 Task: Create Board Project Collaboration to Workspace Enterprise Architecture. Create Board Social Media Advertising Analytics to Workspace Enterprise Architecture. Create Board Content Marketing Blog Strategy and Execution to Workspace Enterprise Architecture
Action: Mouse moved to (388, 87)
Screenshot: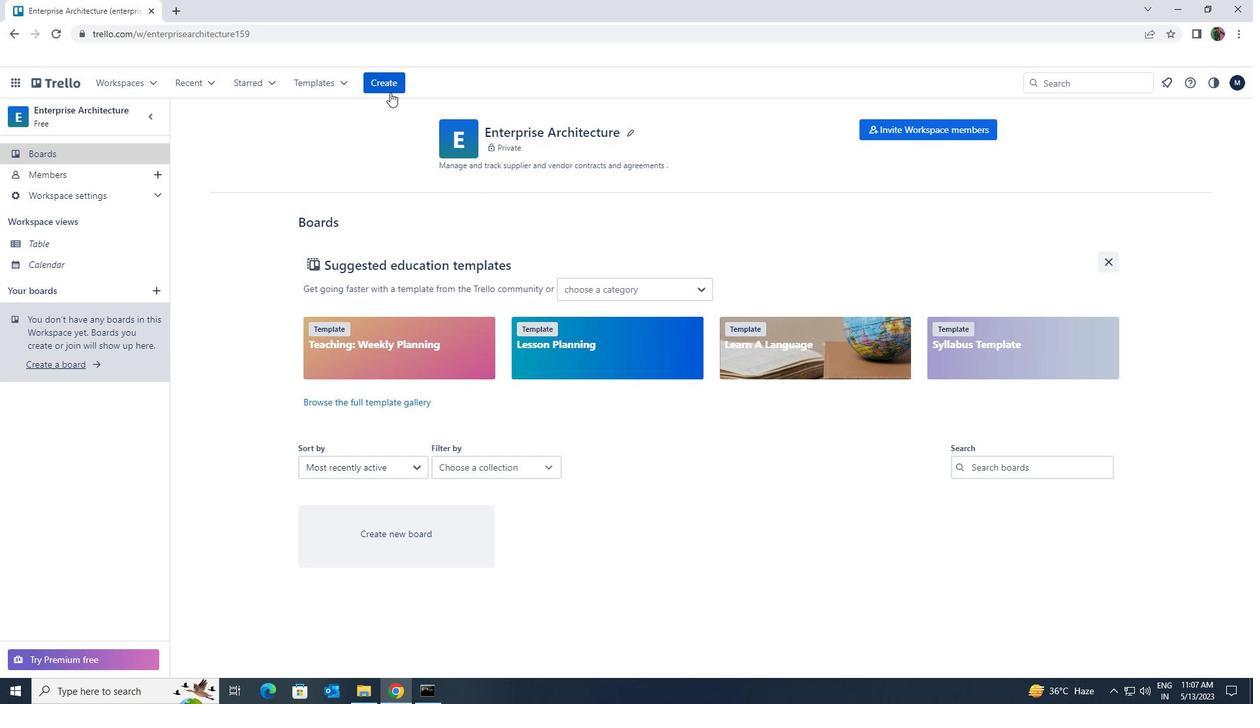 
Action: Mouse pressed left at (388, 87)
Screenshot: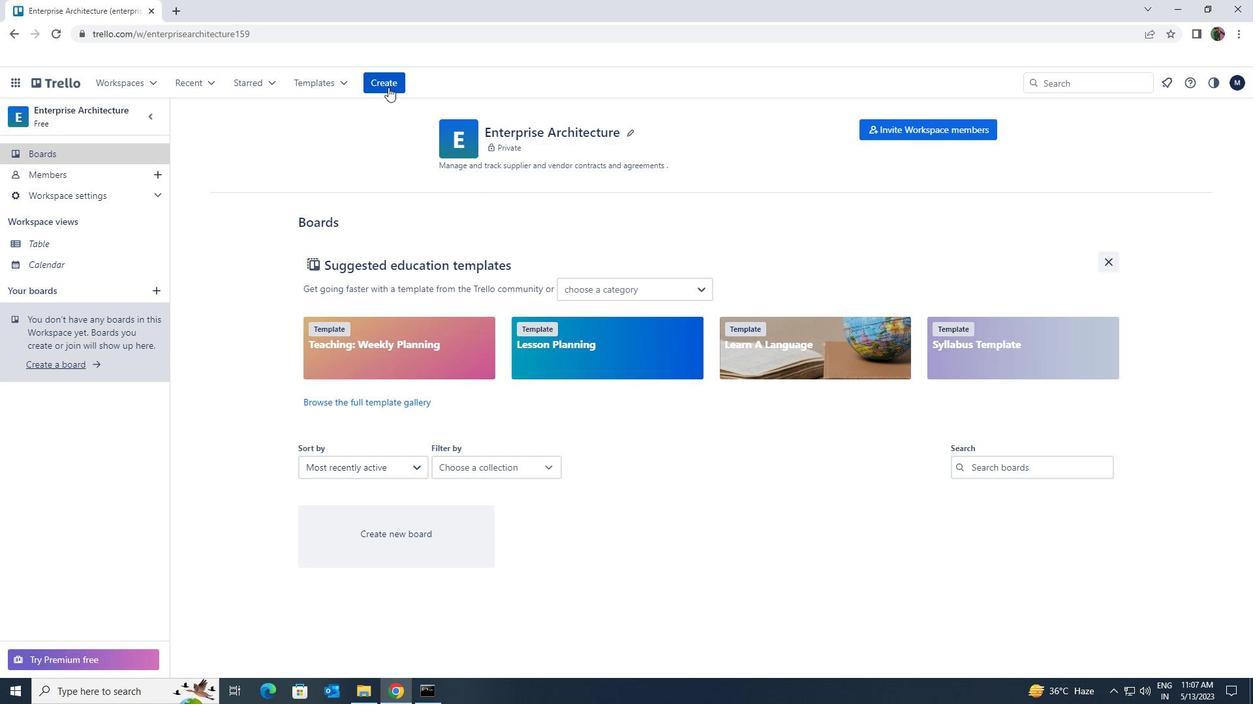 
Action: Mouse moved to (394, 120)
Screenshot: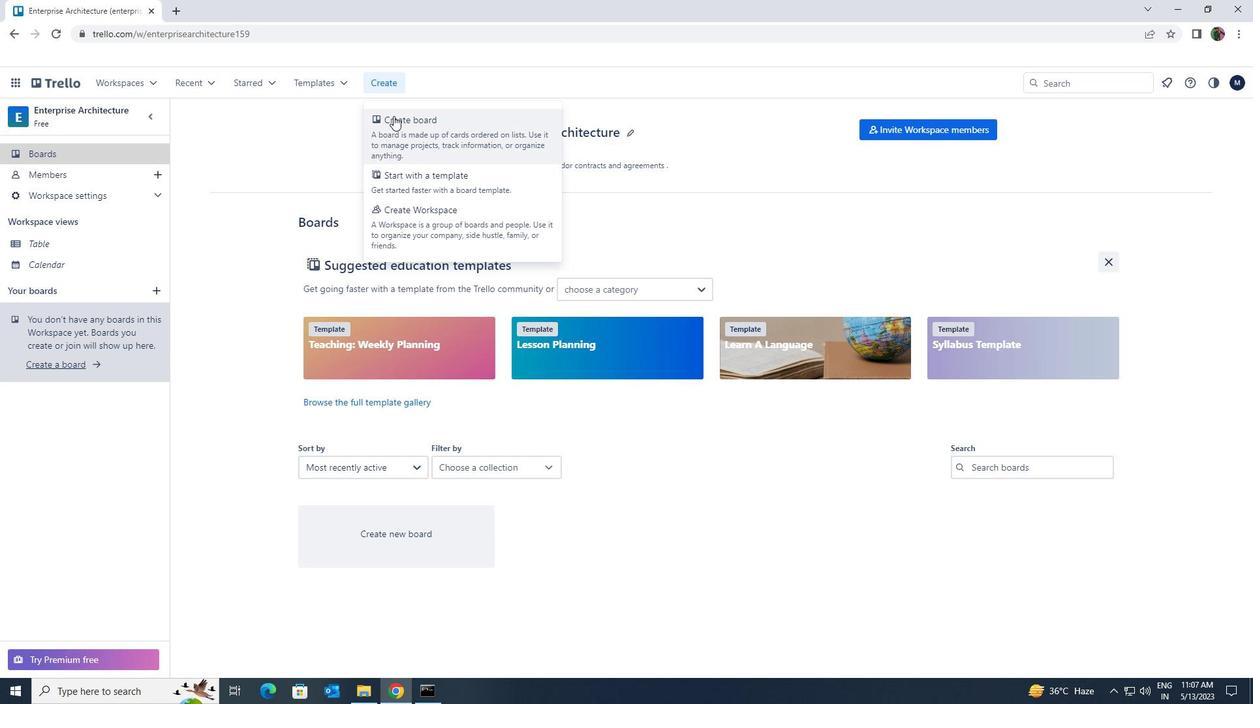 
Action: Mouse pressed left at (394, 120)
Screenshot: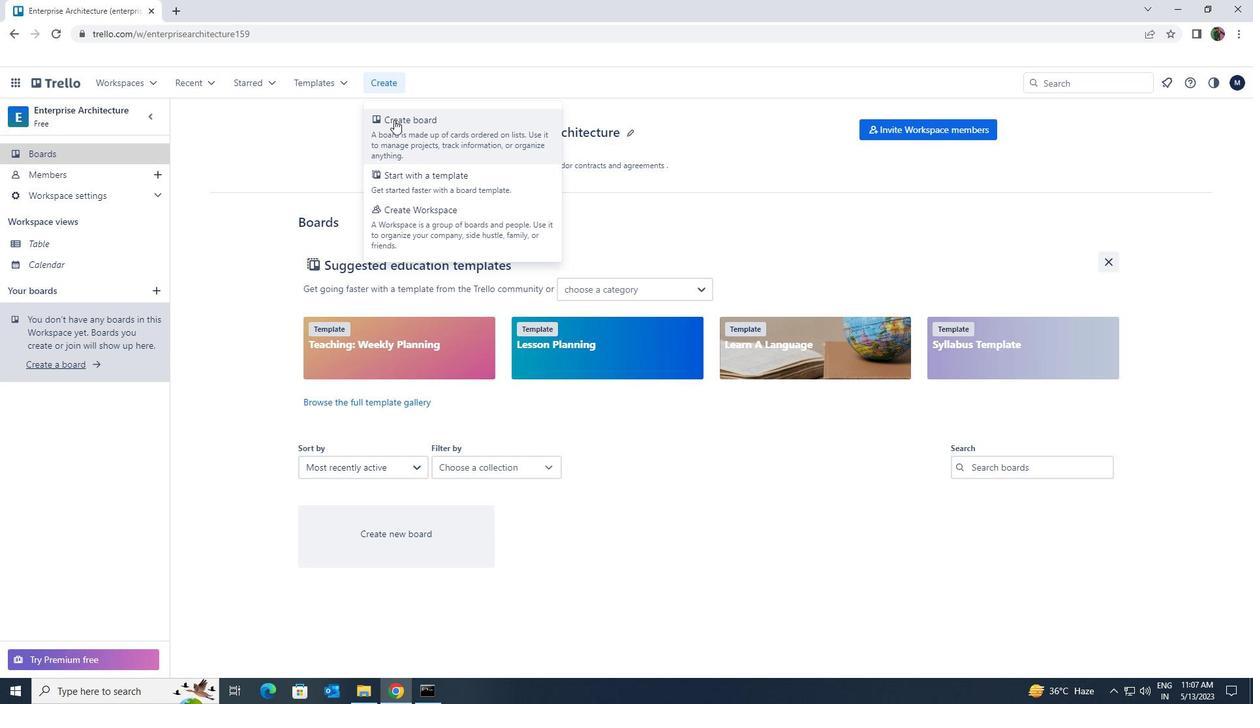 
Action: Key pressed <Key.shift>PROJECT<Key.space><Key.shift>COLLABORATION
Screenshot: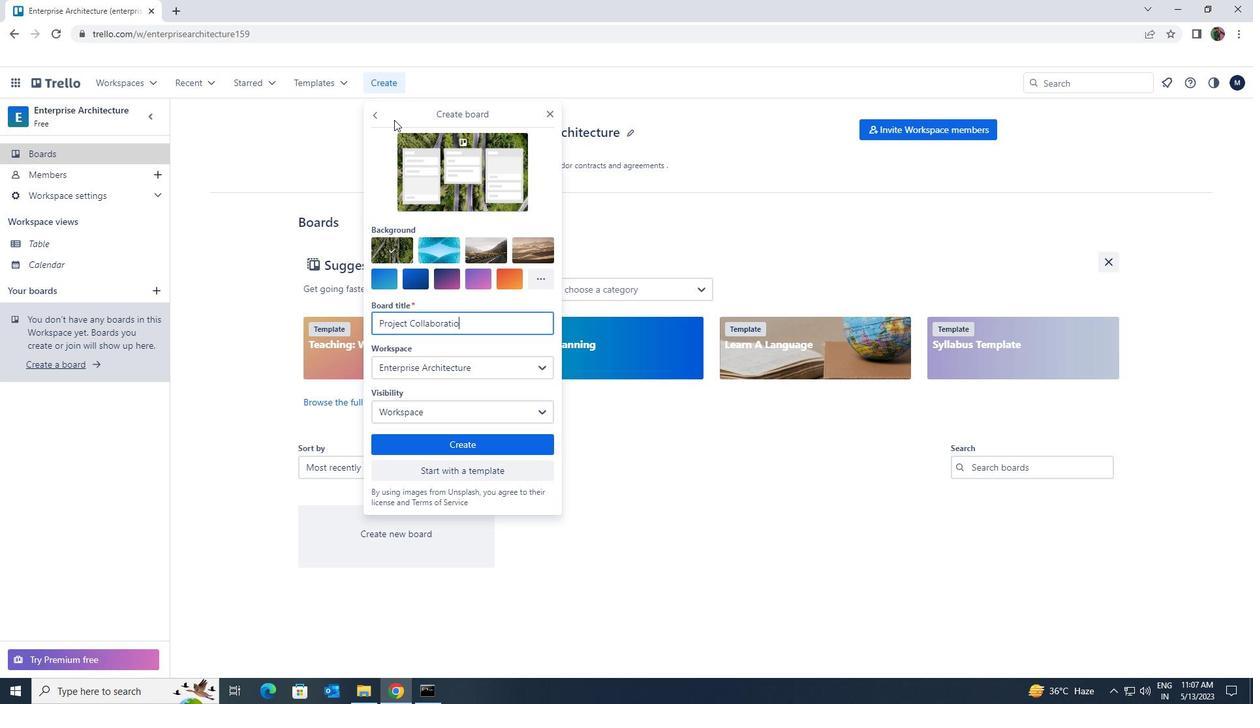
Action: Mouse moved to (434, 435)
Screenshot: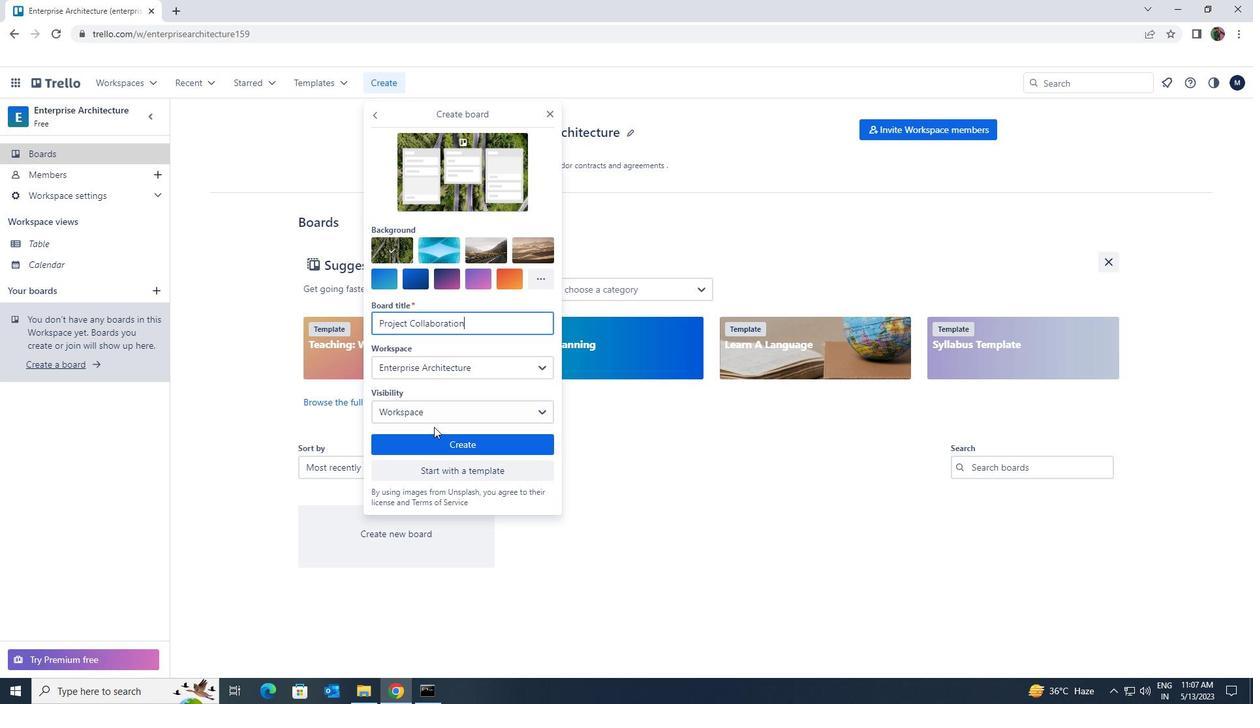 
Action: Mouse pressed left at (434, 435)
Screenshot: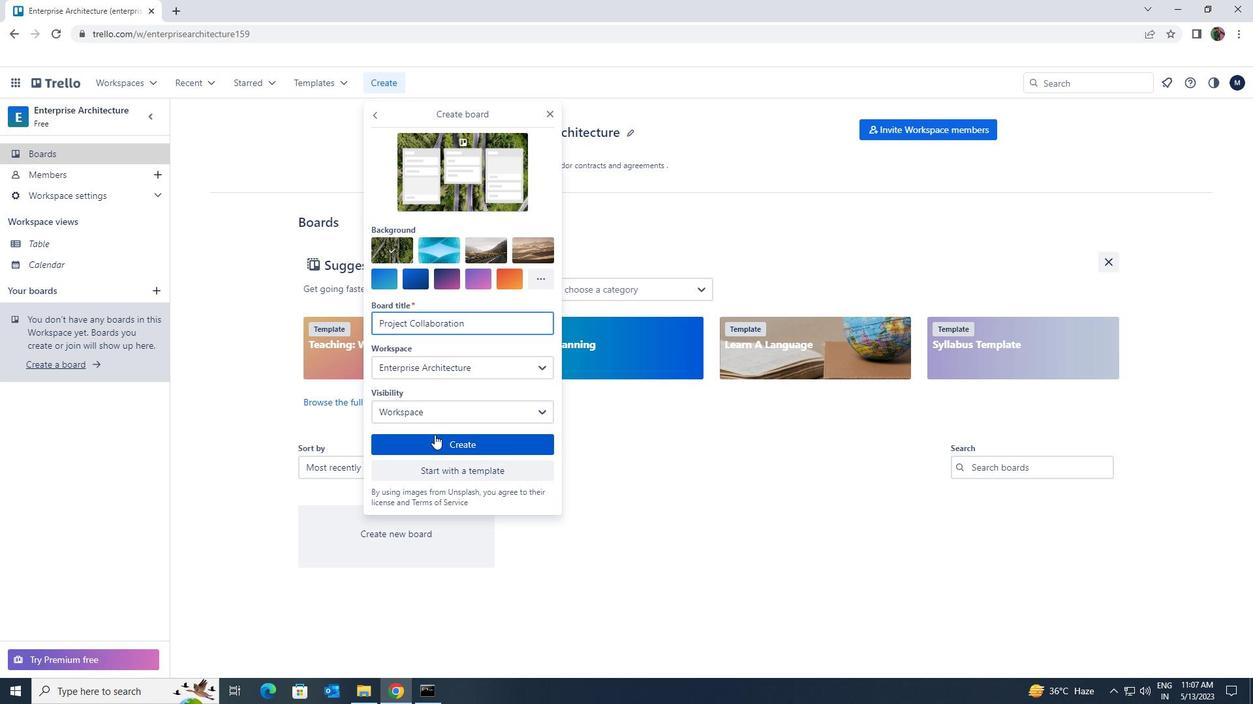 
Action: Mouse moved to (393, 86)
Screenshot: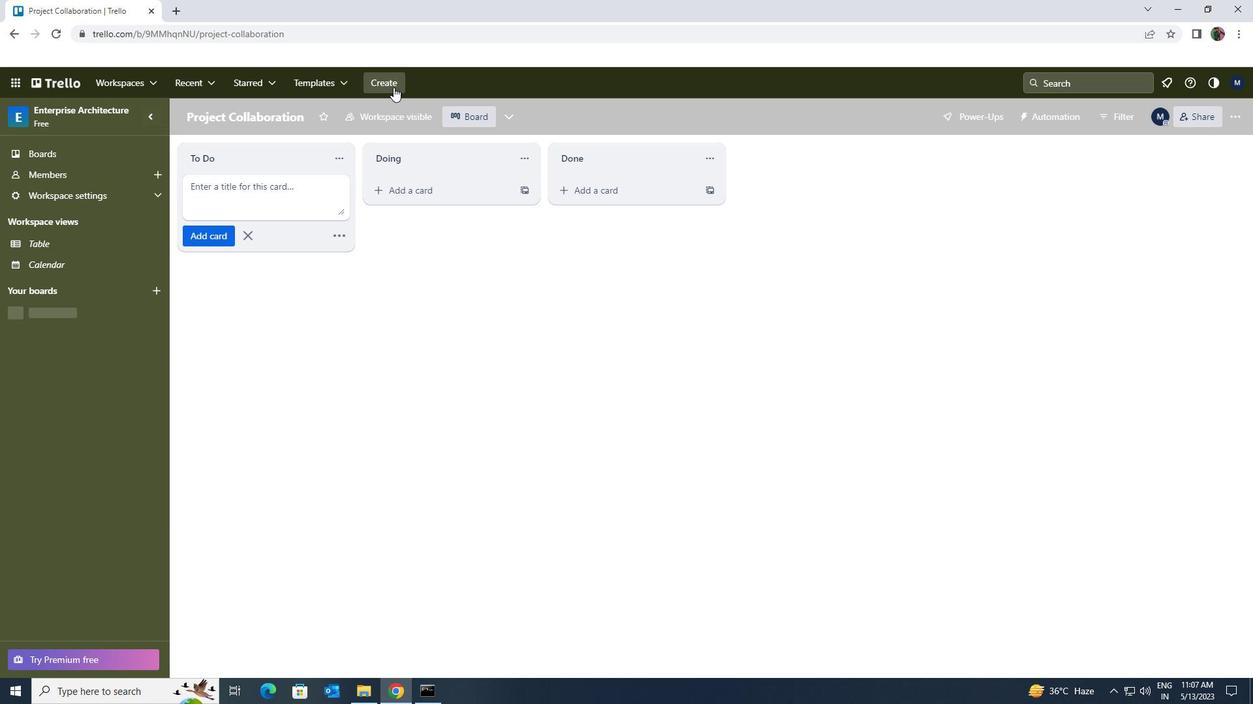 
Action: Mouse pressed left at (393, 86)
Screenshot: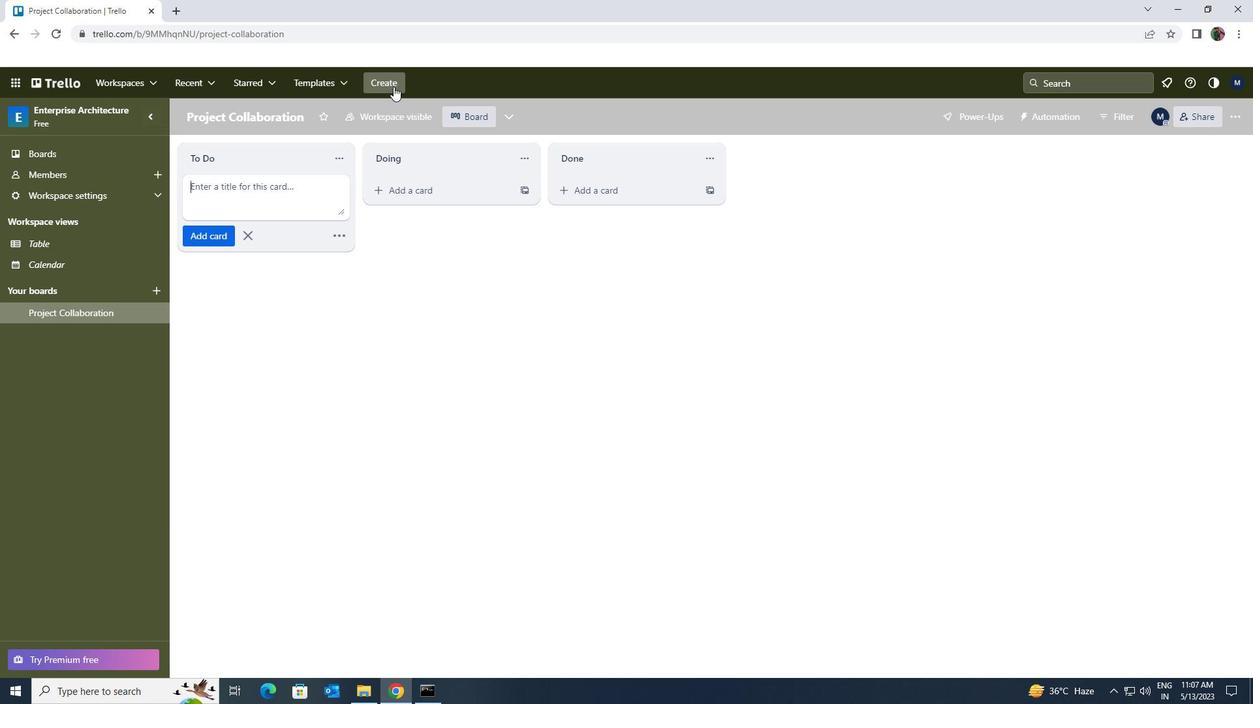 
Action: Mouse moved to (414, 141)
Screenshot: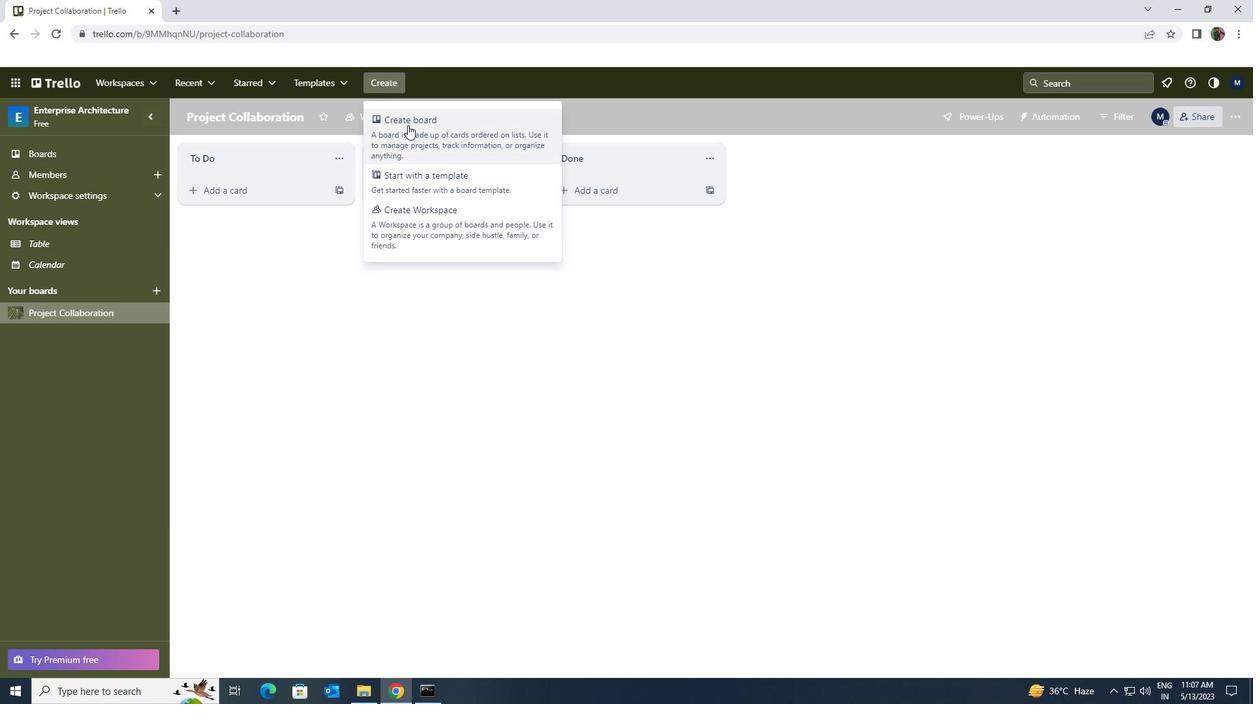 
Action: Mouse pressed left at (414, 141)
Screenshot: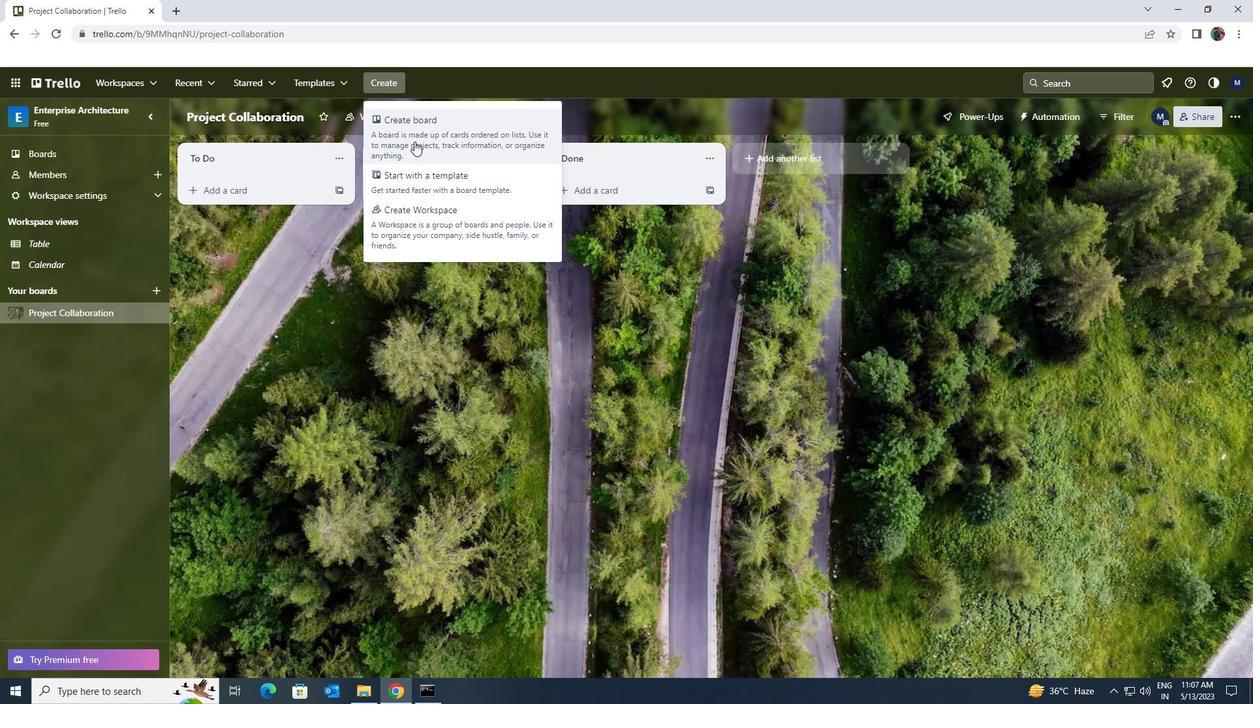 
Action: Key pressed <Key.shift><Key.shift><Key.shift>SOCIAL<Key.space><Key.shift>MEDIA<Key.space><Key.shift><Key.shift><Key.shift><Key.shift><Key.shift><Key.shift><Key.shift><Key.shift><Key.shift><Key.shift><Key.shift><Key.shift><Key.shift><Key.shift><Key.shift><Key.shift><Key.shift>ADVERTISING<Key.space><Key.shift>ANALYTICS
Screenshot: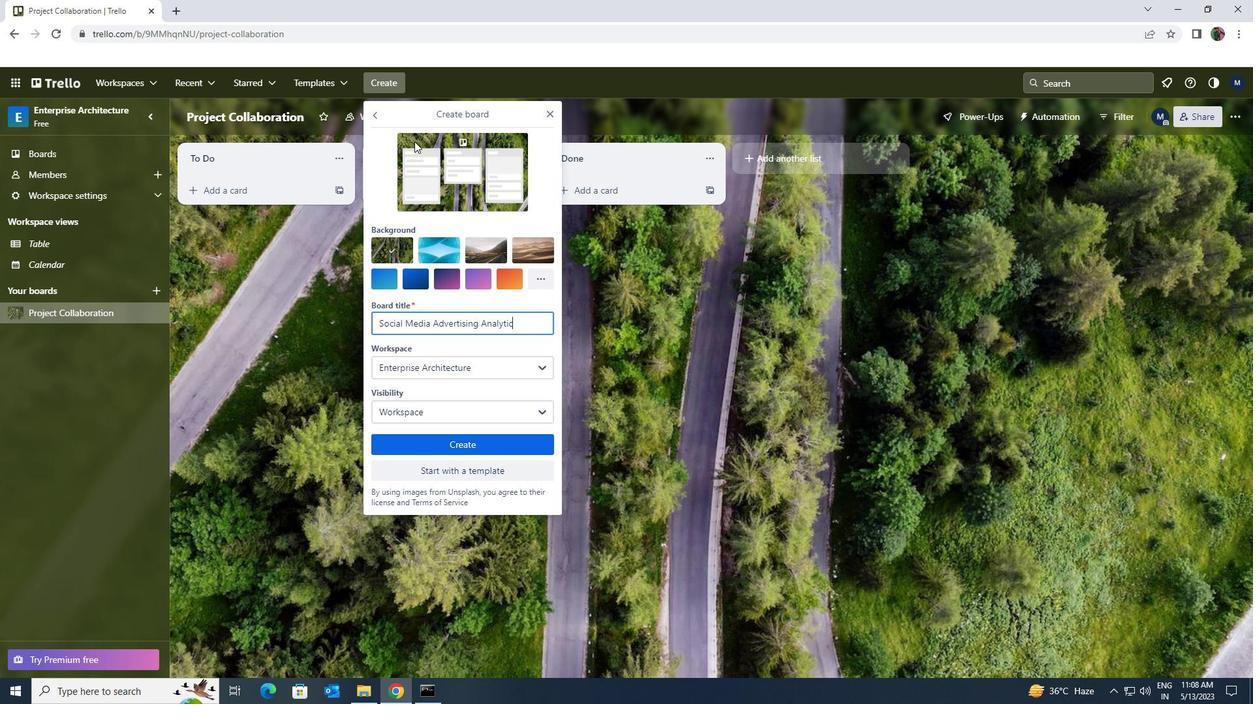 
Action: Mouse moved to (437, 447)
Screenshot: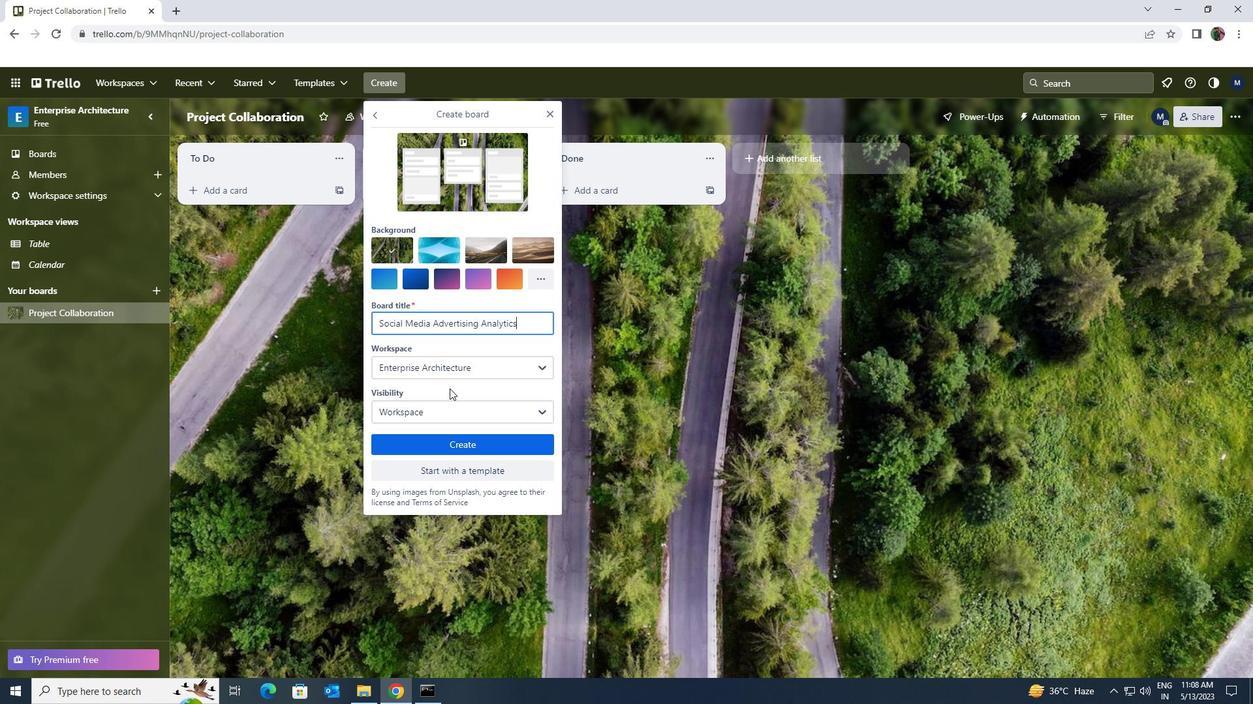 
Action: Mouse pressed left at (437, 447)
Screenshot: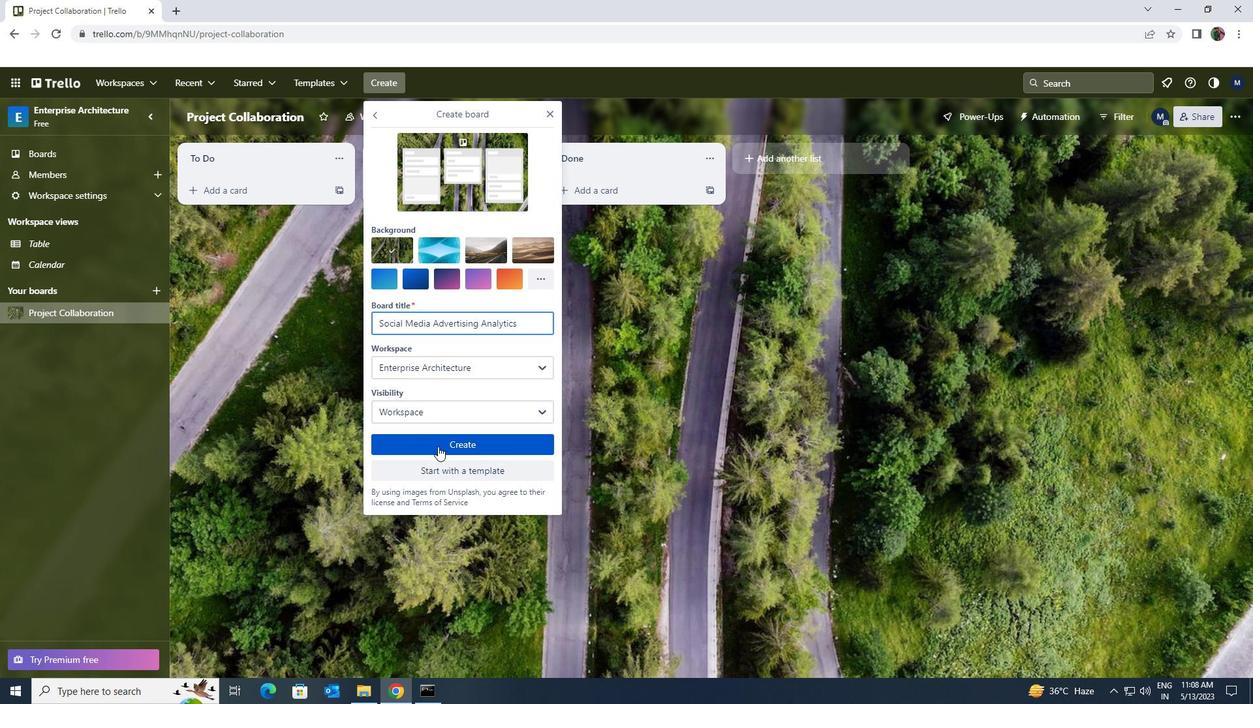 
Action: Mouse moved to (377, 84)
Screenshot: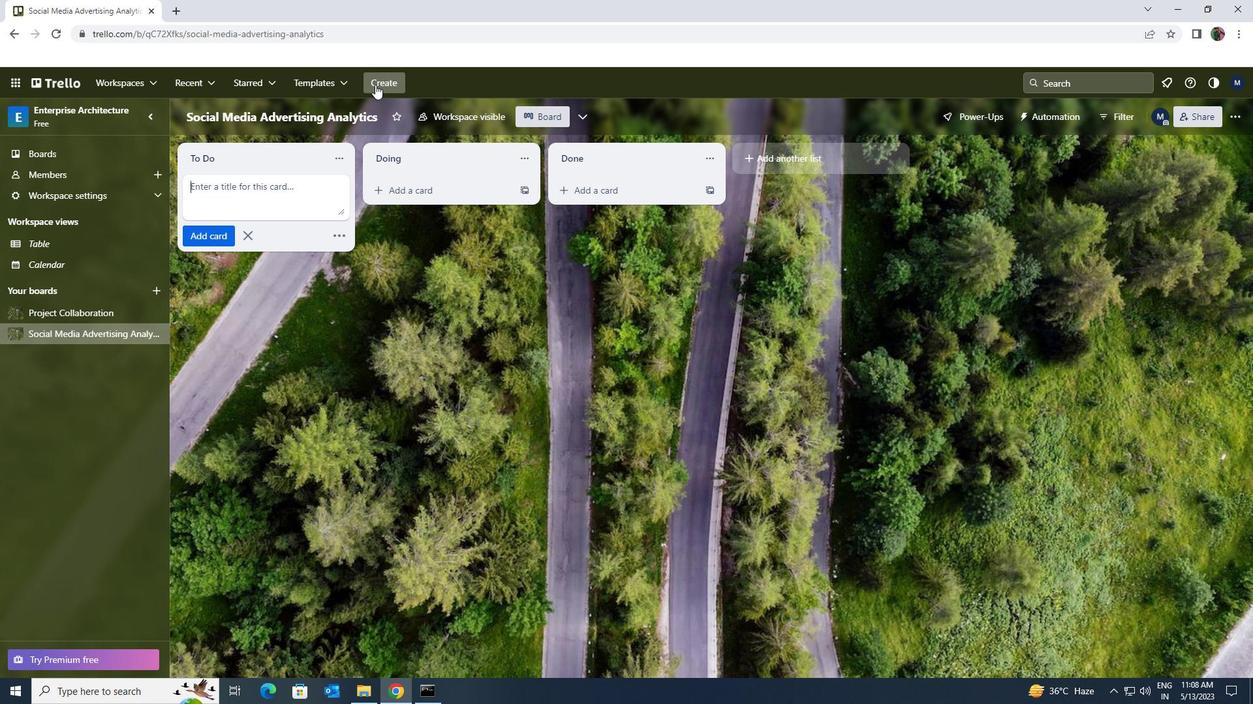 
Action: Mouse pressed left at (377, 84)
Screenshot: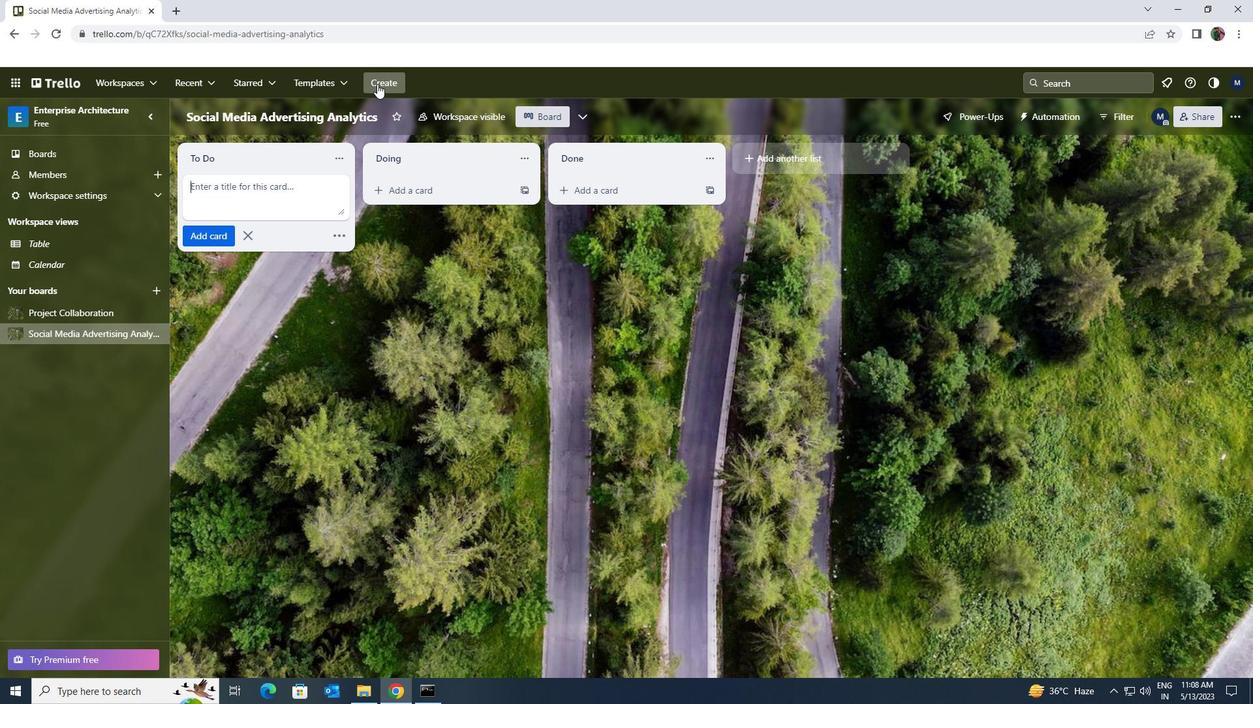 
Action: Mouse moved to (396, 127)
Screenshot: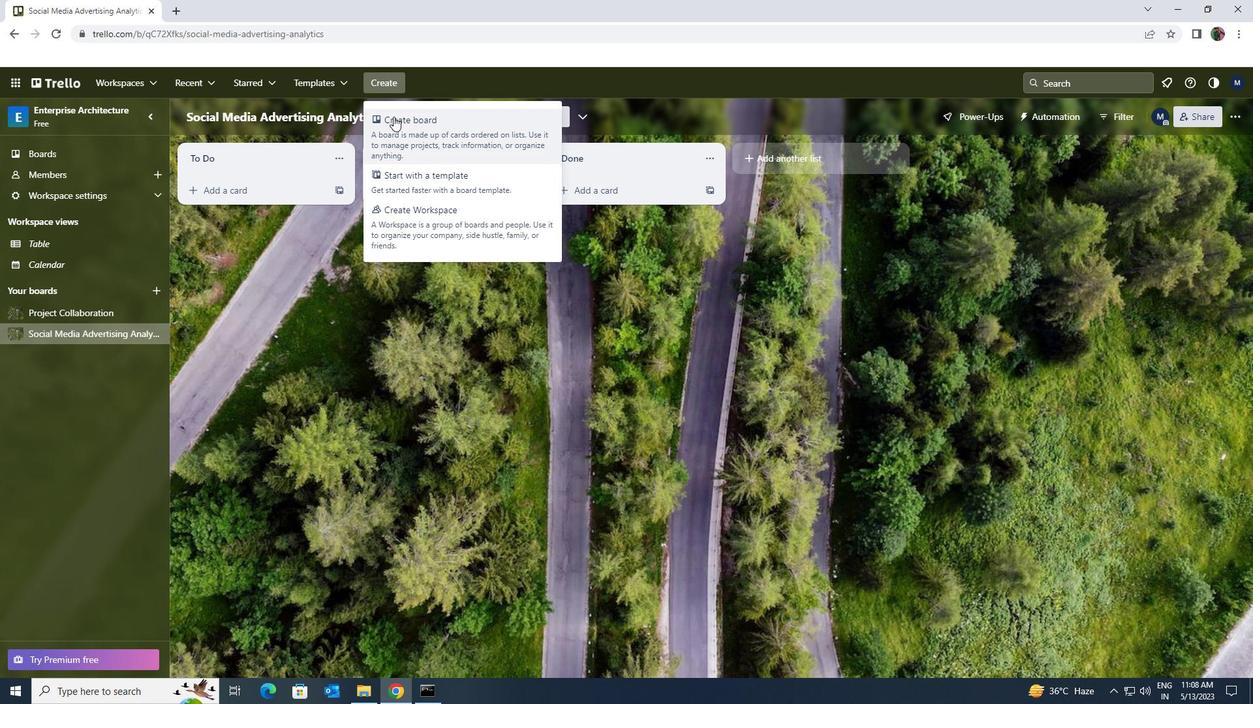 
Action: Mouse pressed left at (396, 127)
Screenshot: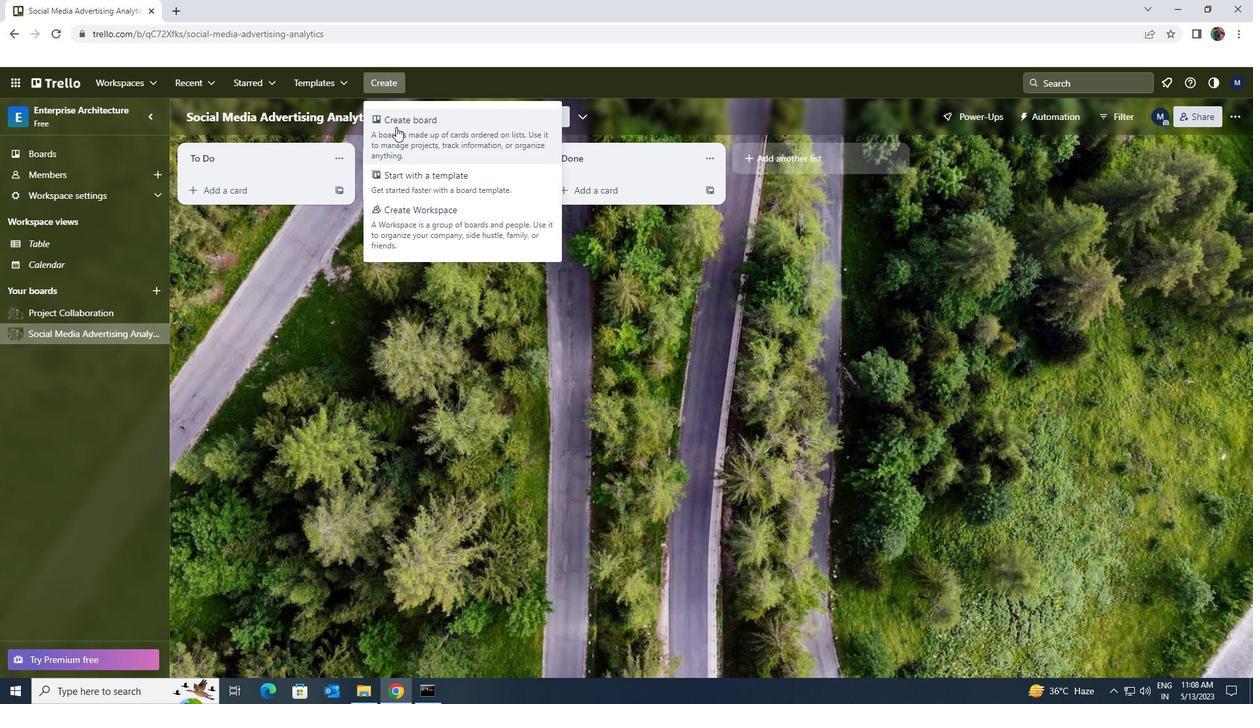 
Action: Key pressed <Key.shift>CONTENT<Key.space><Key.shift>MARKETING<Key.space><Key.shift>BLOG<Key.space><Key.shift>STRATEGY<Key.space>AND<Key.space><Key.shift>EC<Key.backspace>XECUTIN<Key.backspace><Key.backspace>ON
Screenshot: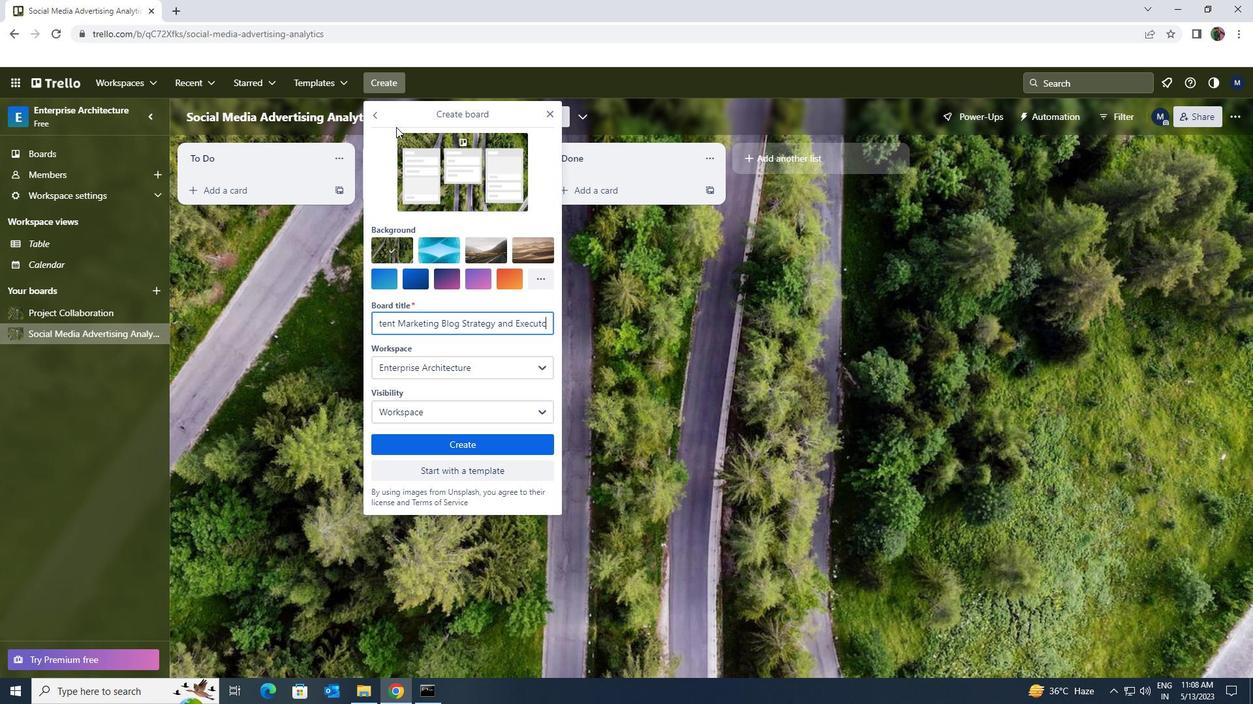 
Action: Mouse moved to (454, 442)
Screenshot: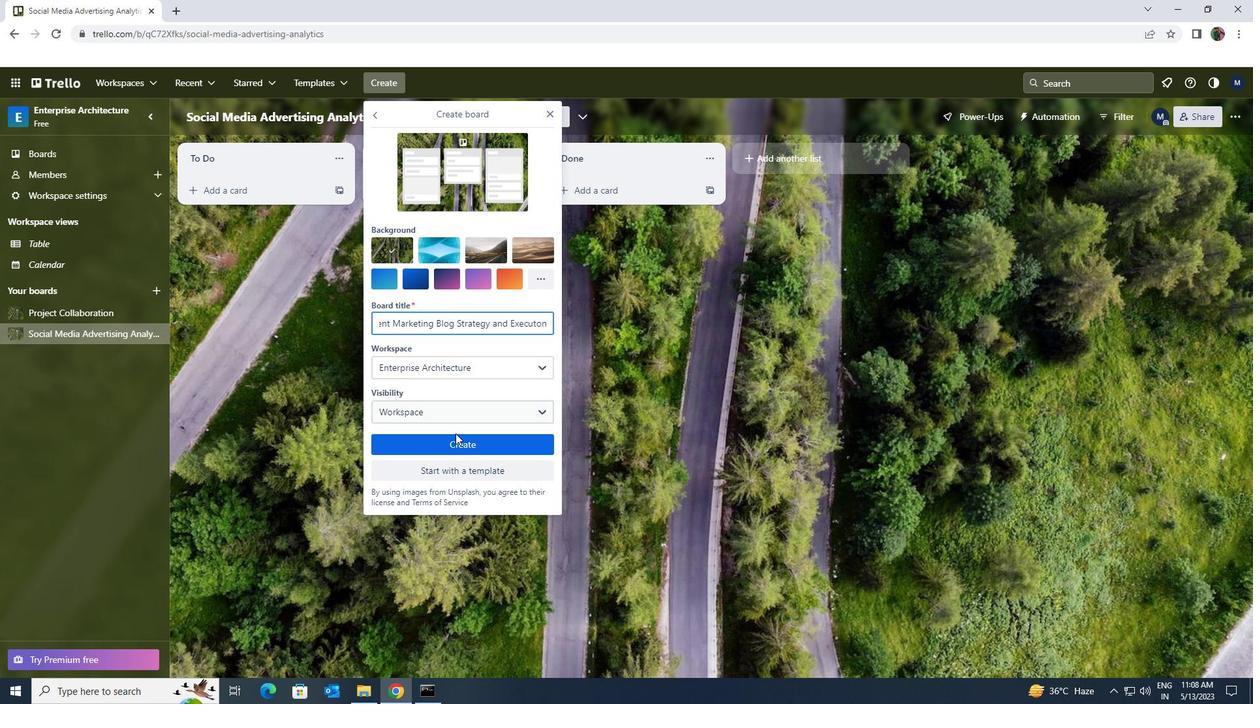 
Action: Mouse pressed left at (454, 442)
Screenshot: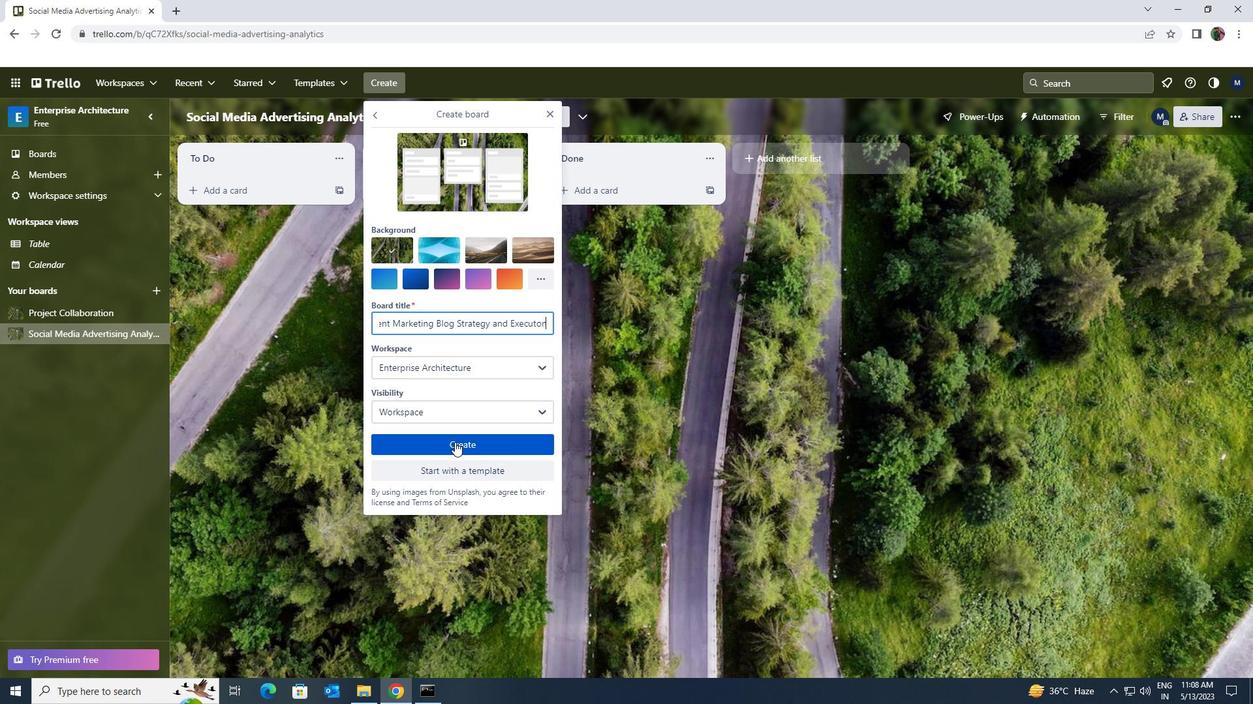
Action: Key pressed <Key.backspace>
Screenshot: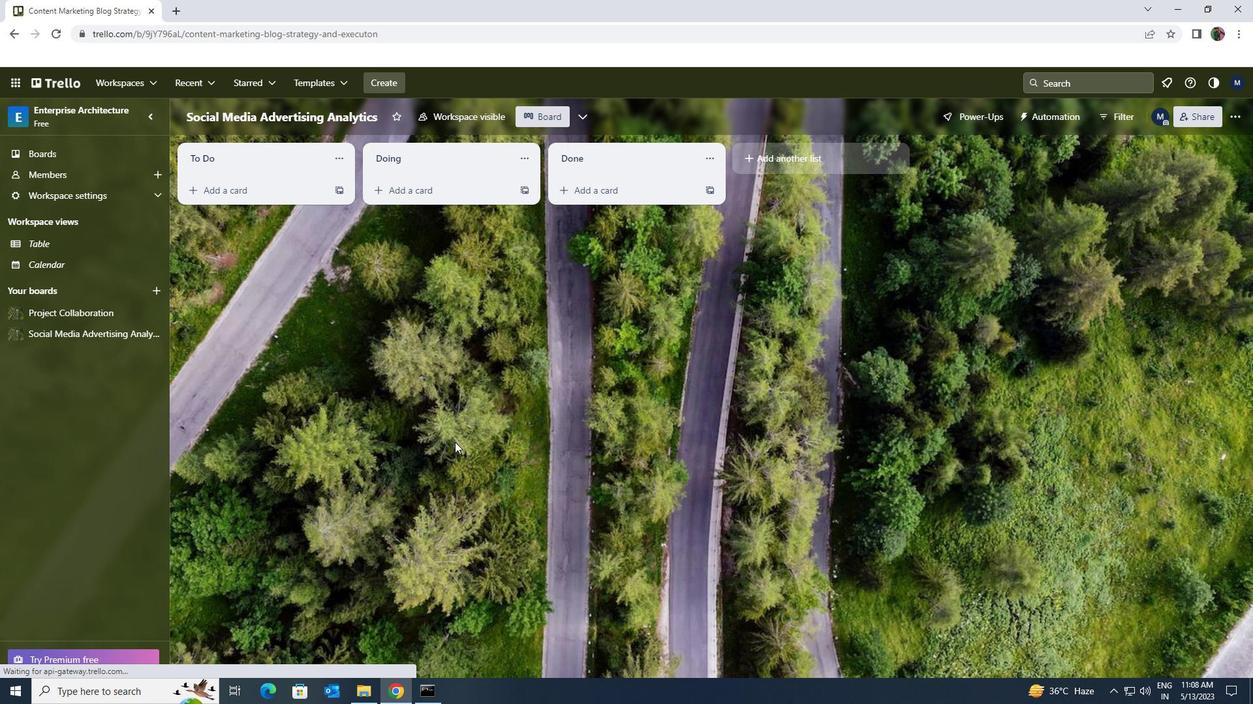 
Action: Mouse moved to (371, 688)
Screenshot: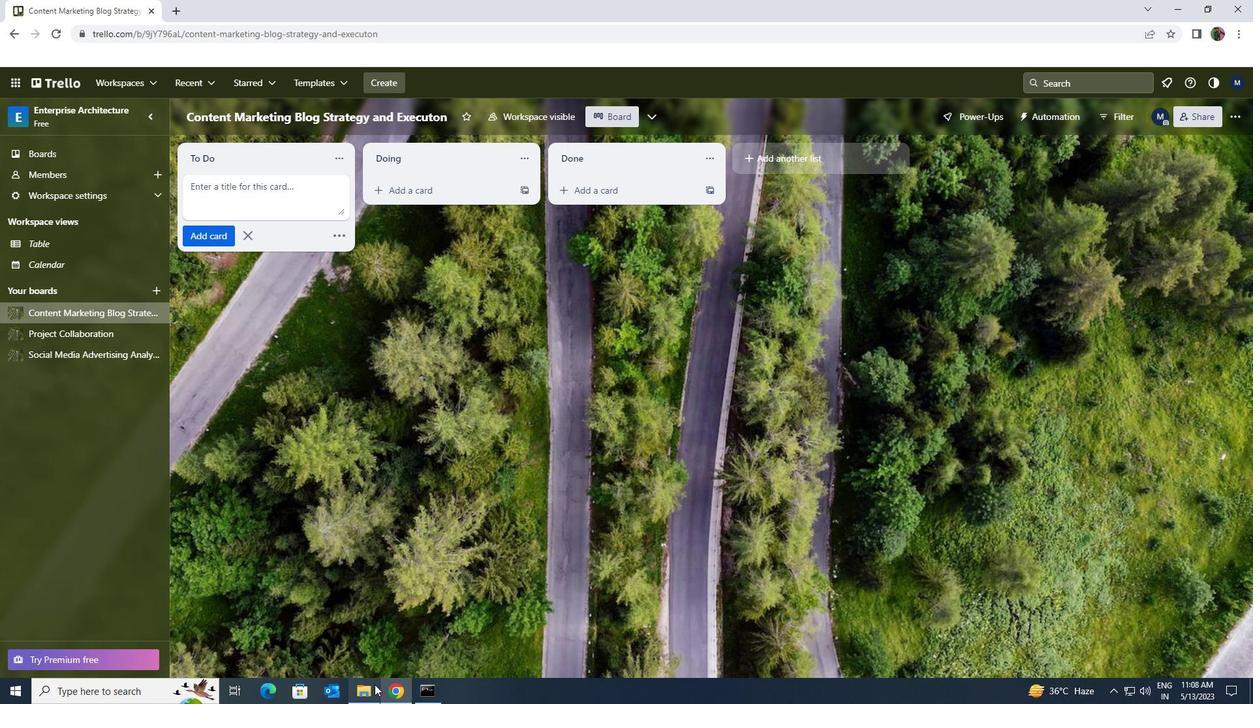 
Action: Mouse pressed left at (371, 688)
Screenshot: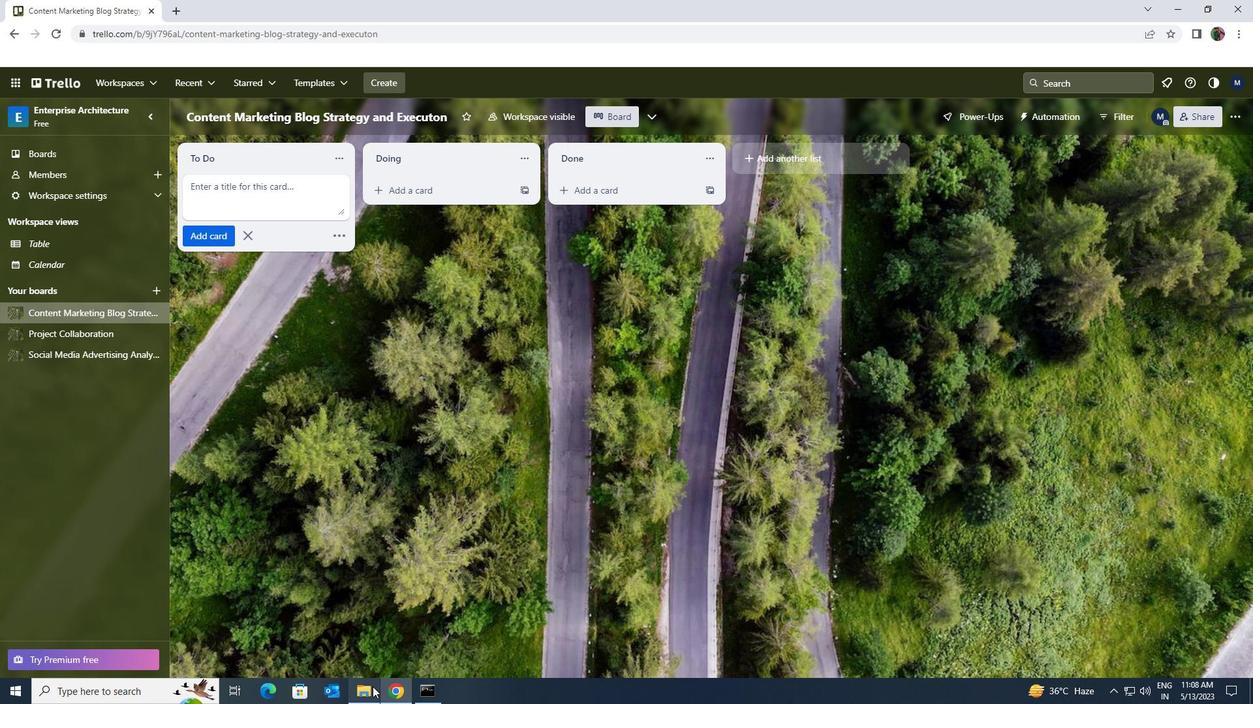 
Action: Mouse moved to (374, 642)
Screenshot: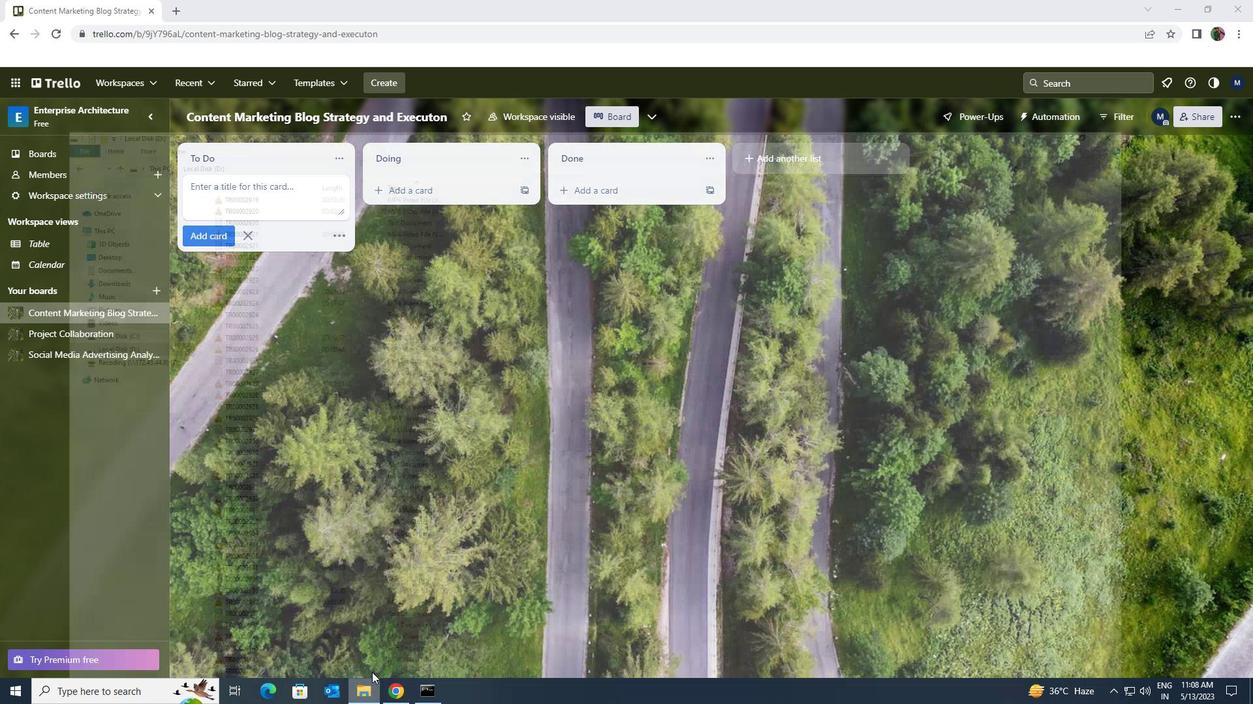 
Action: Mouse scrolled (374, 642) with delta (0, 0)
Screenshot: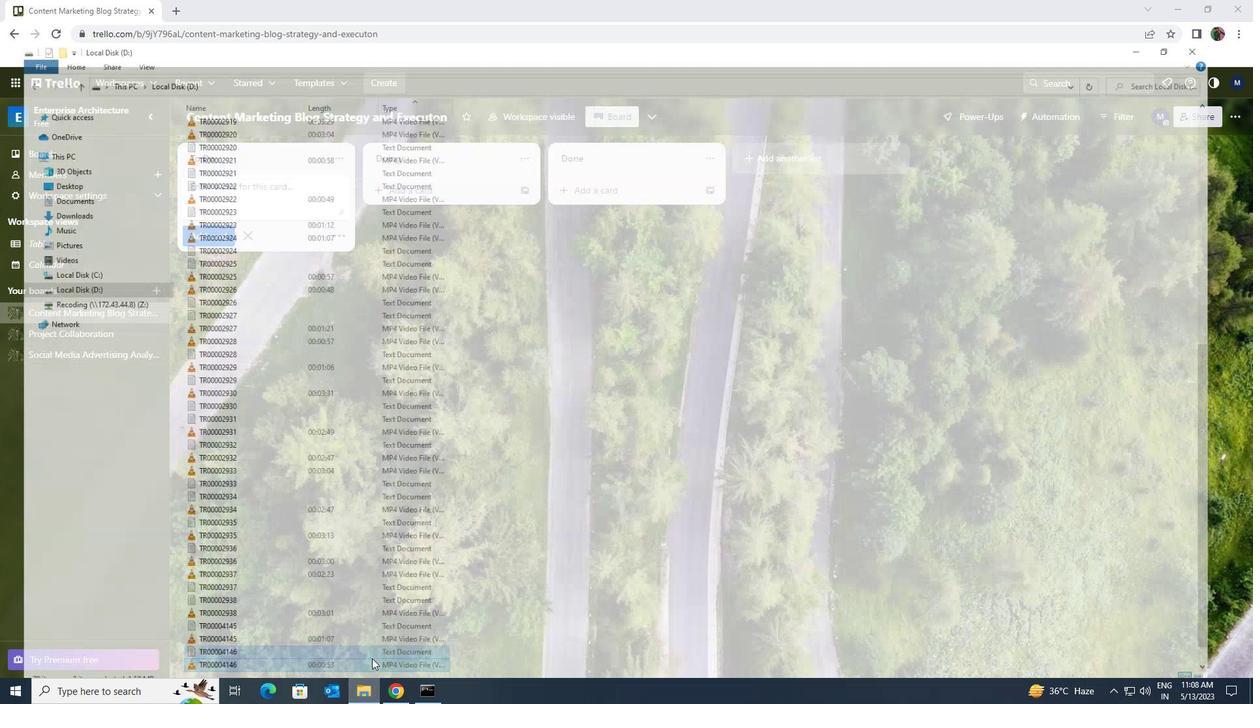 
Action: Mouse scrolled (374, 642) with delta (0, 0)
Screenshot: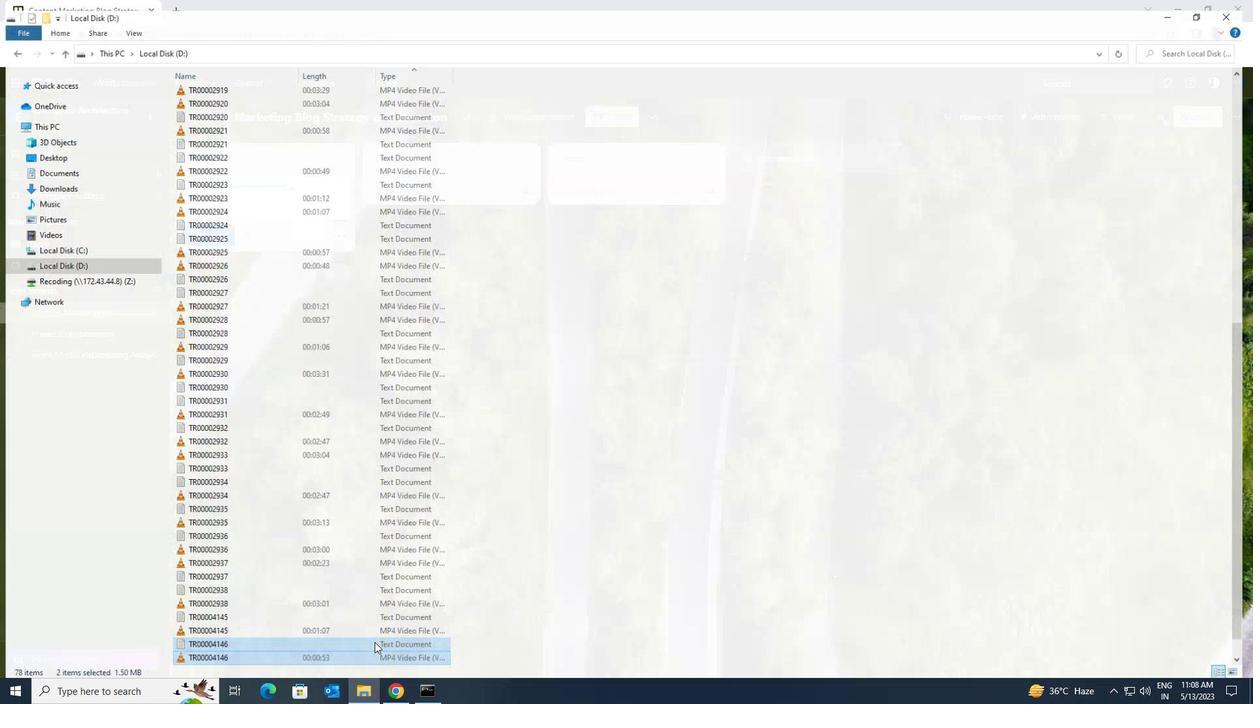 
Action: Mouse scrolled (374, 642) with delta (0, 0)
Screenshot: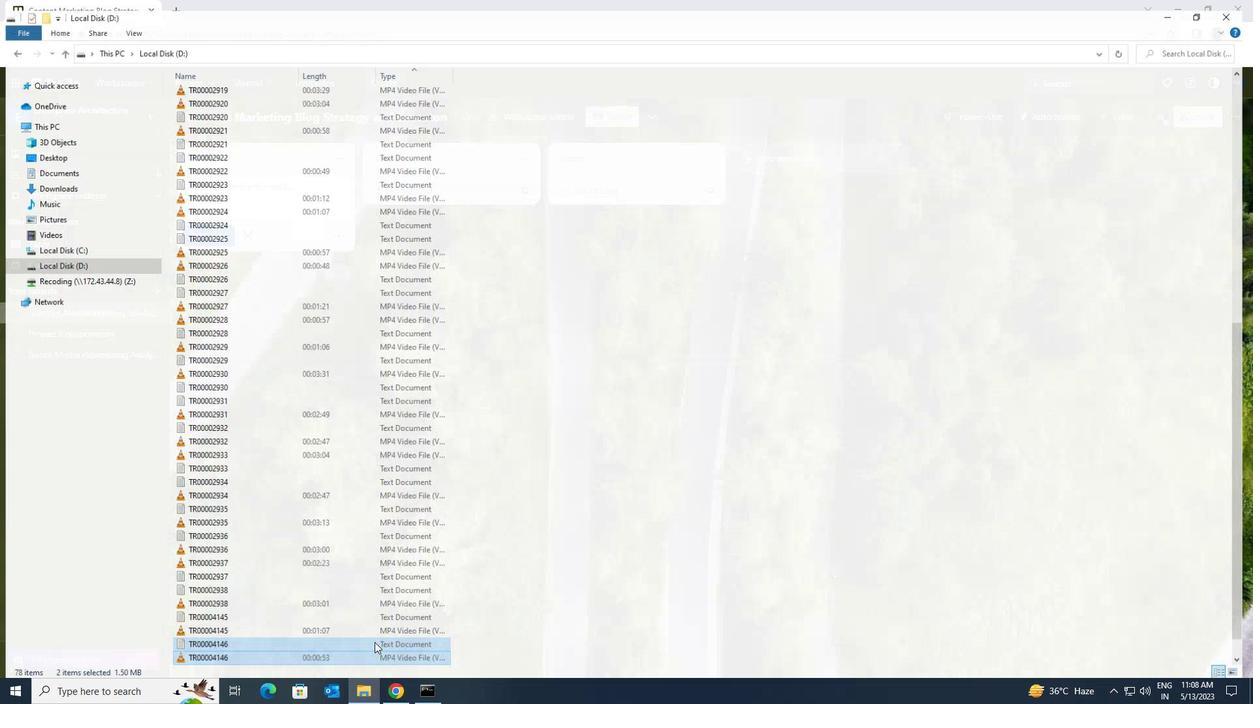 
Action: Mouse scrolled (374, 642) with delta (0, 0)
Screenshot: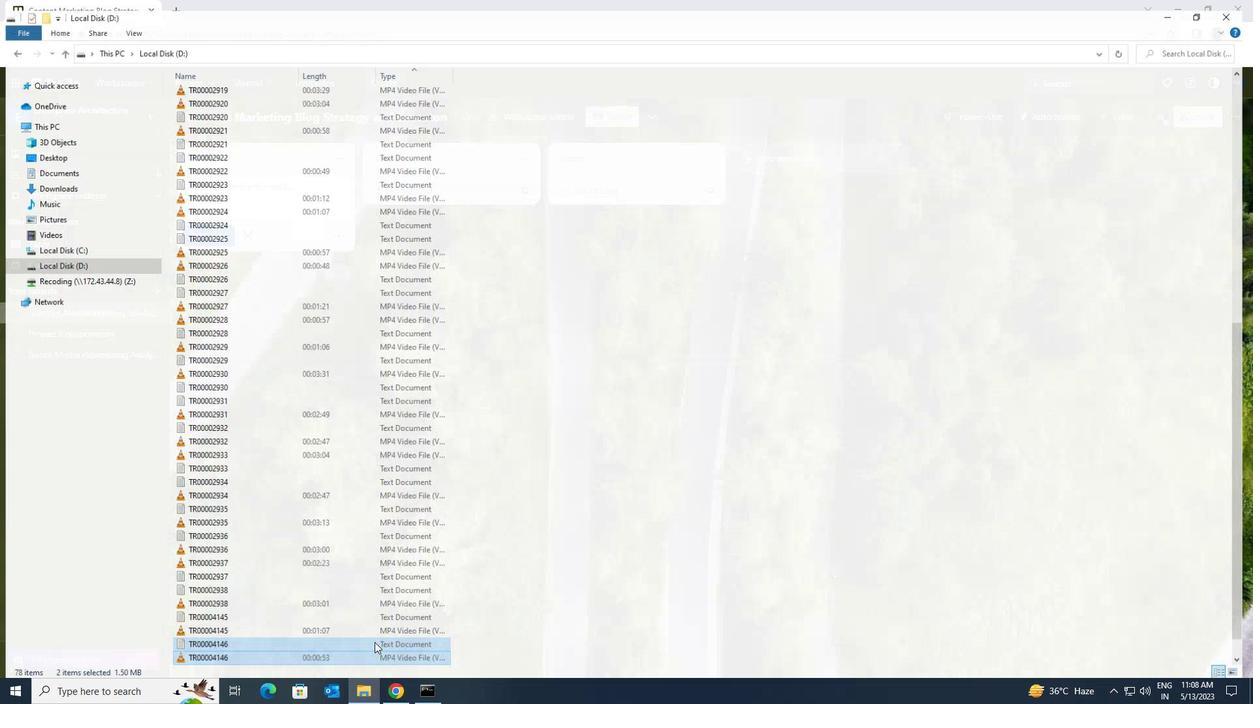 
Action: Mouse scrolled (374, 642) with delta (0, 0)
Screenshot: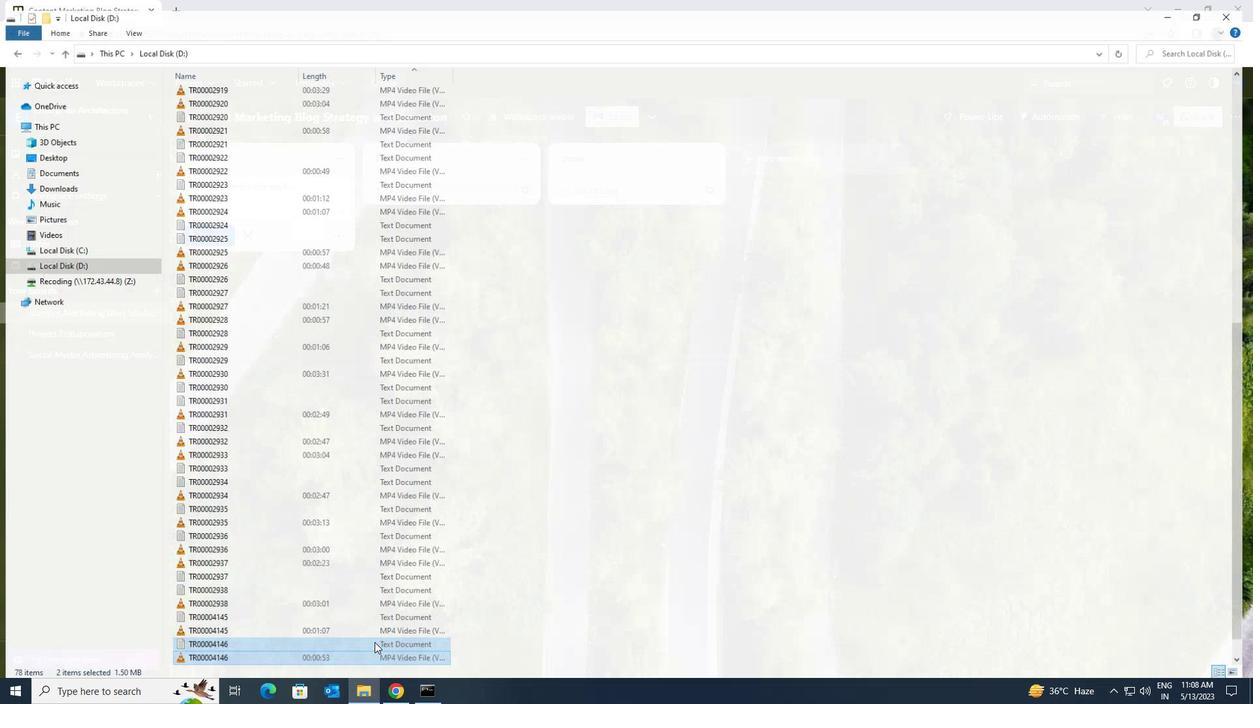 
Action: Mouse scrolled (374, 642) with delta (0, 0)
Screenshot: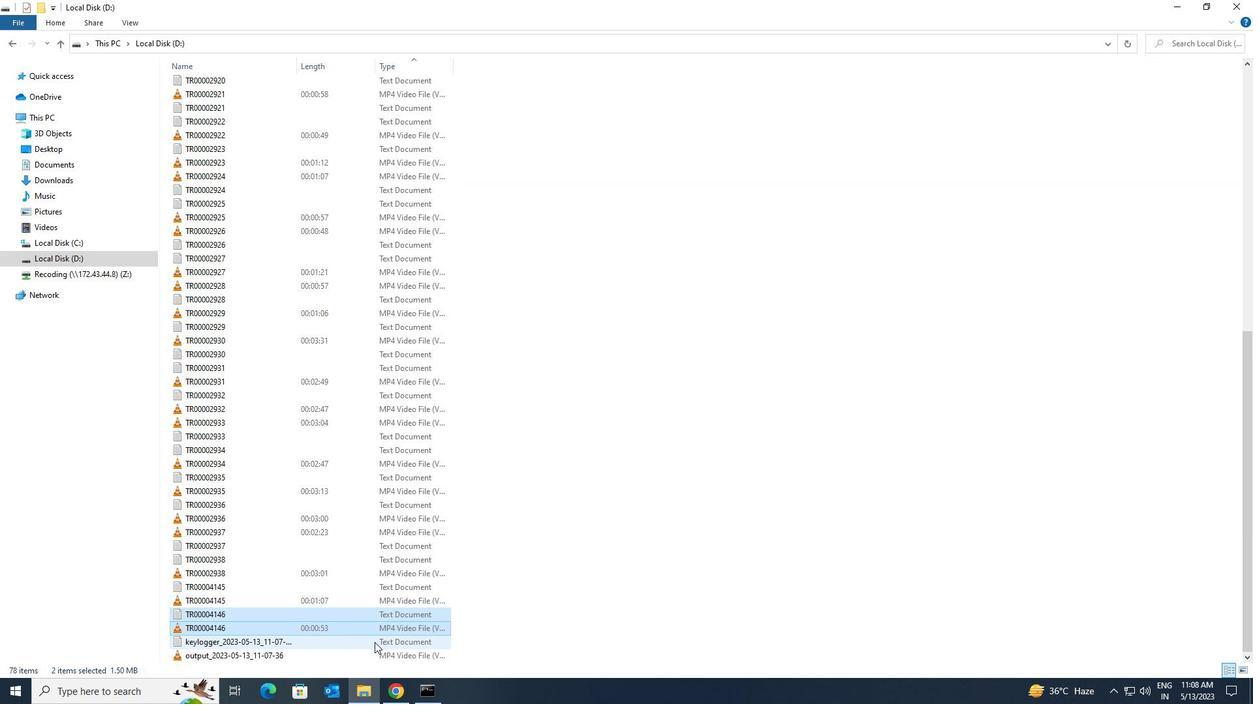 
Action: Mouse scrolled (374, 642) with delta (0, 0)
Screenshot: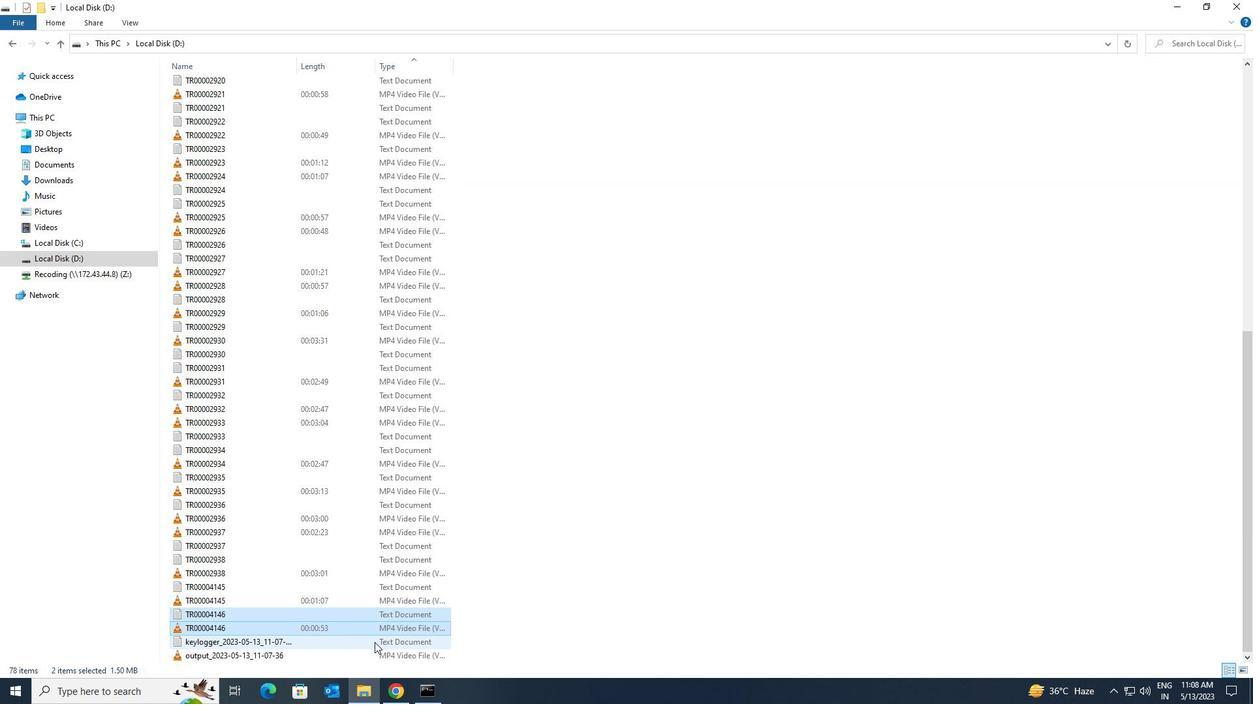 
Action: Mouse scrolled (374, 642) with delta (0, 0)
Screenshot: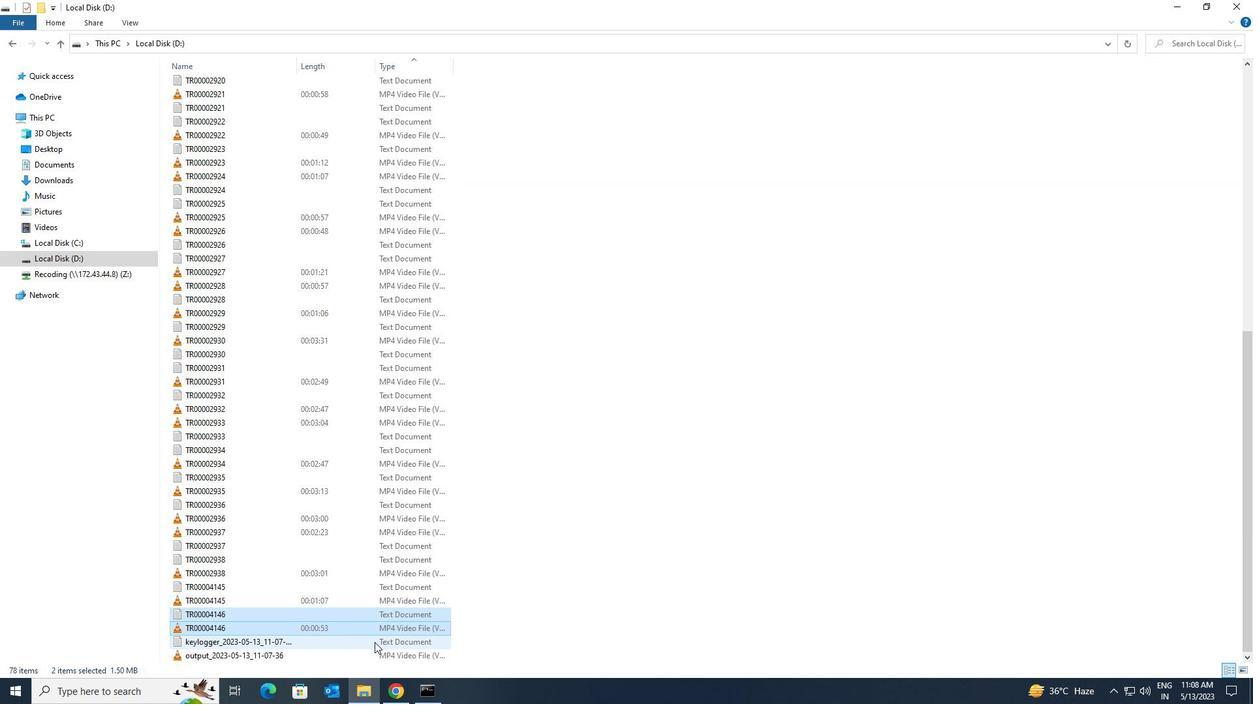 
Action: Mouse scrolled (374, 642) with delta (0, 0)
Screenshot: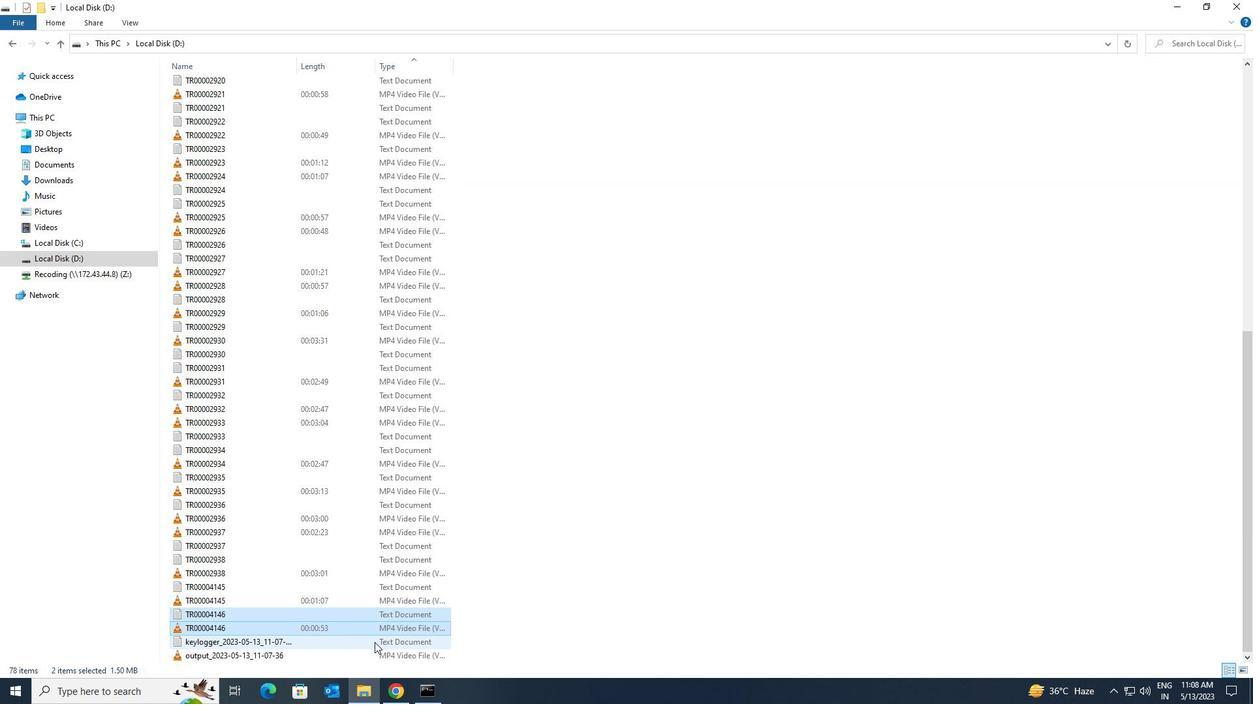 
Action: Mouse moved to (165, 646)
Screenshot: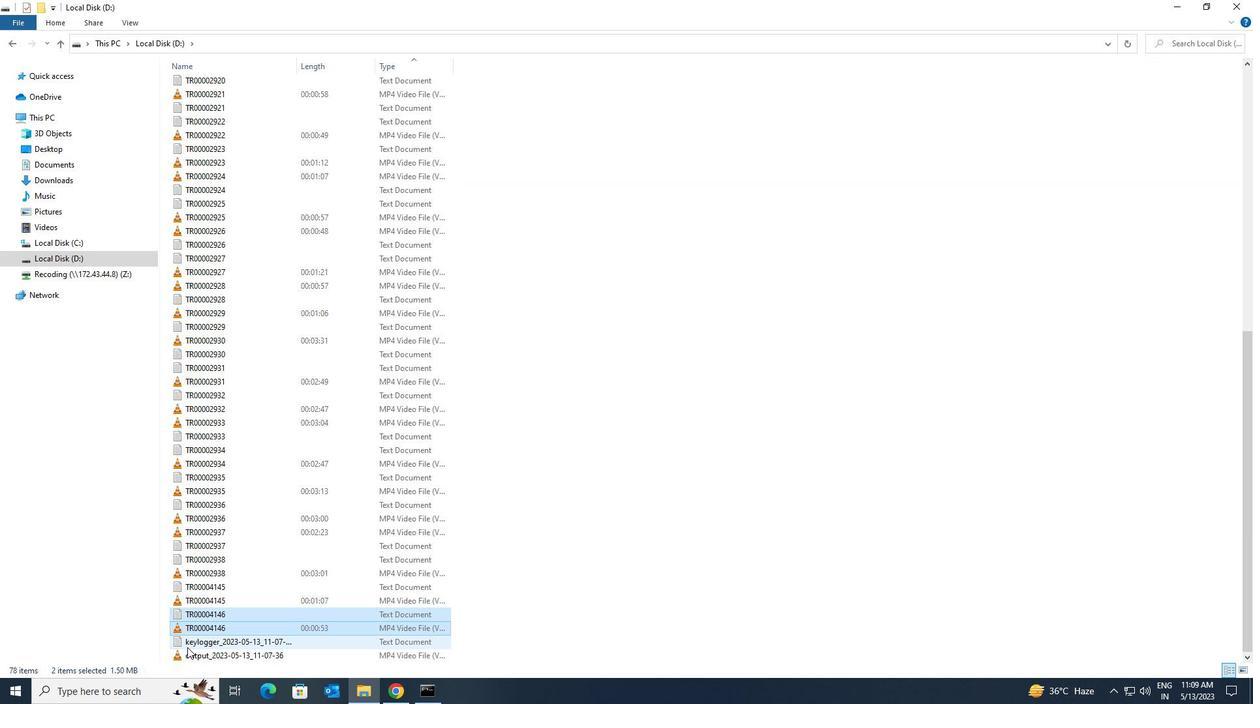 
Action: Mouse pressed left at (165, 646)
Screenshot: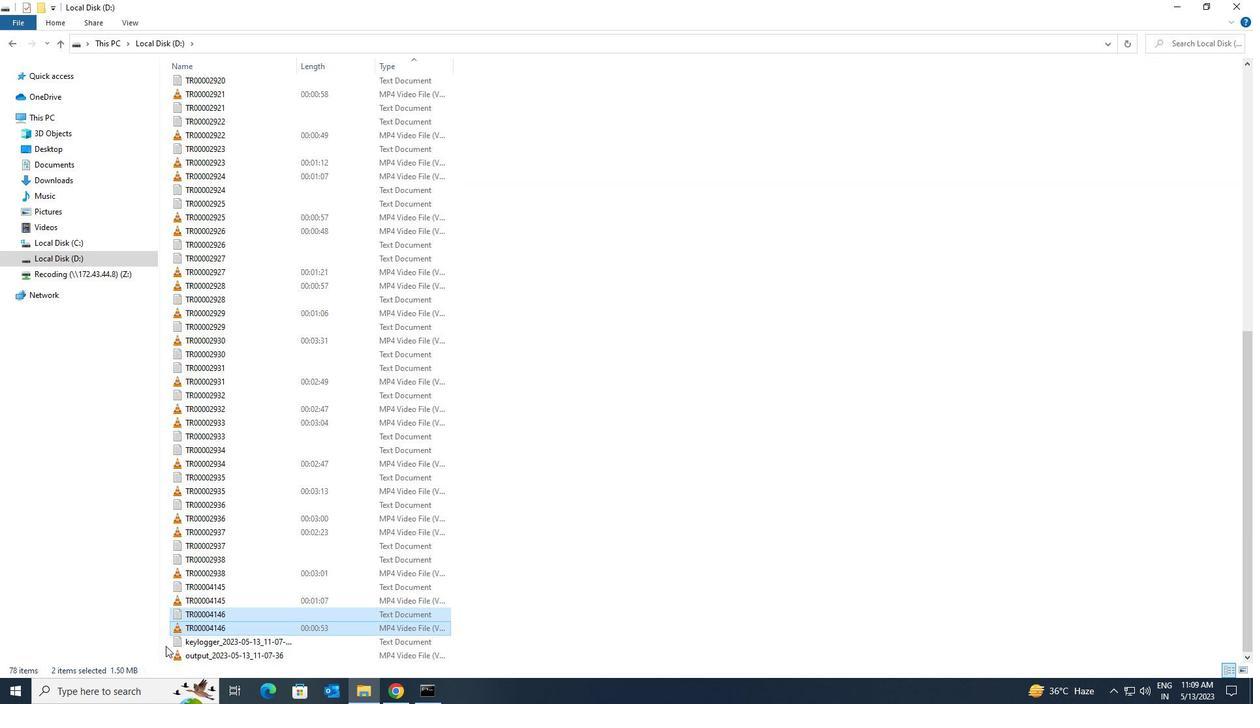 
Action: Mouse moved to (218, 650)
Screenshot: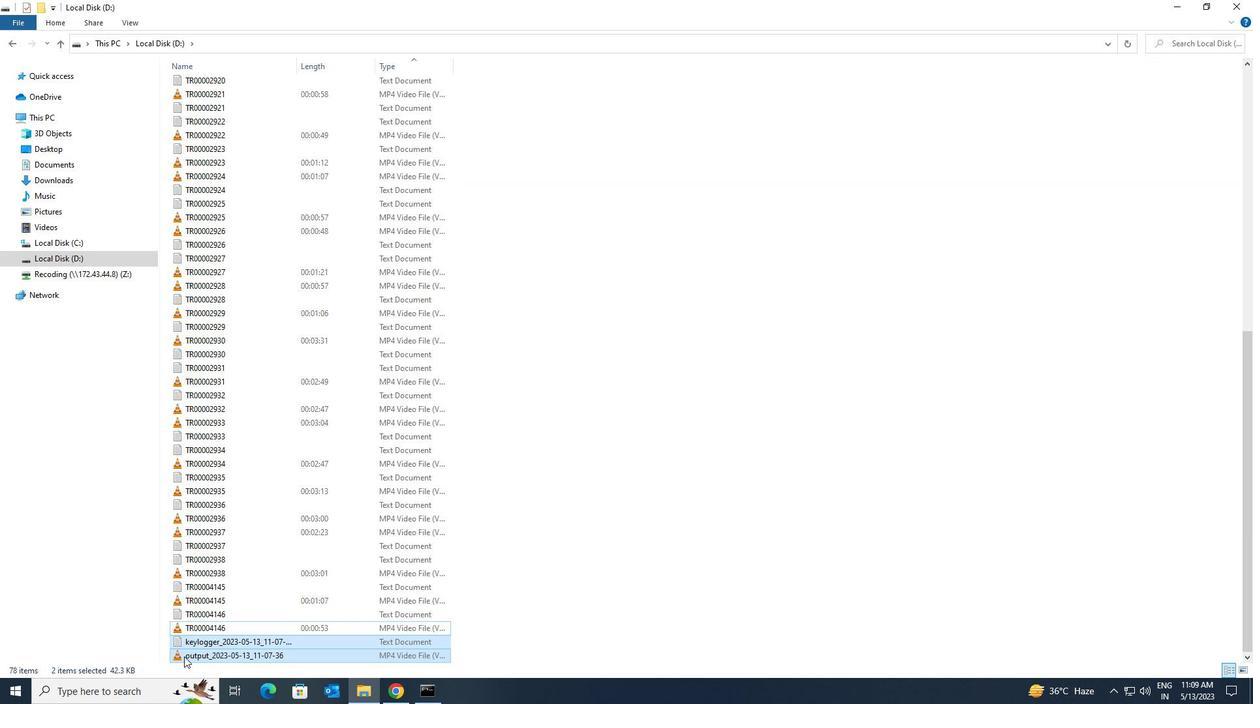 
Action: Mouse pressed right at (218, 650)
Screenshot: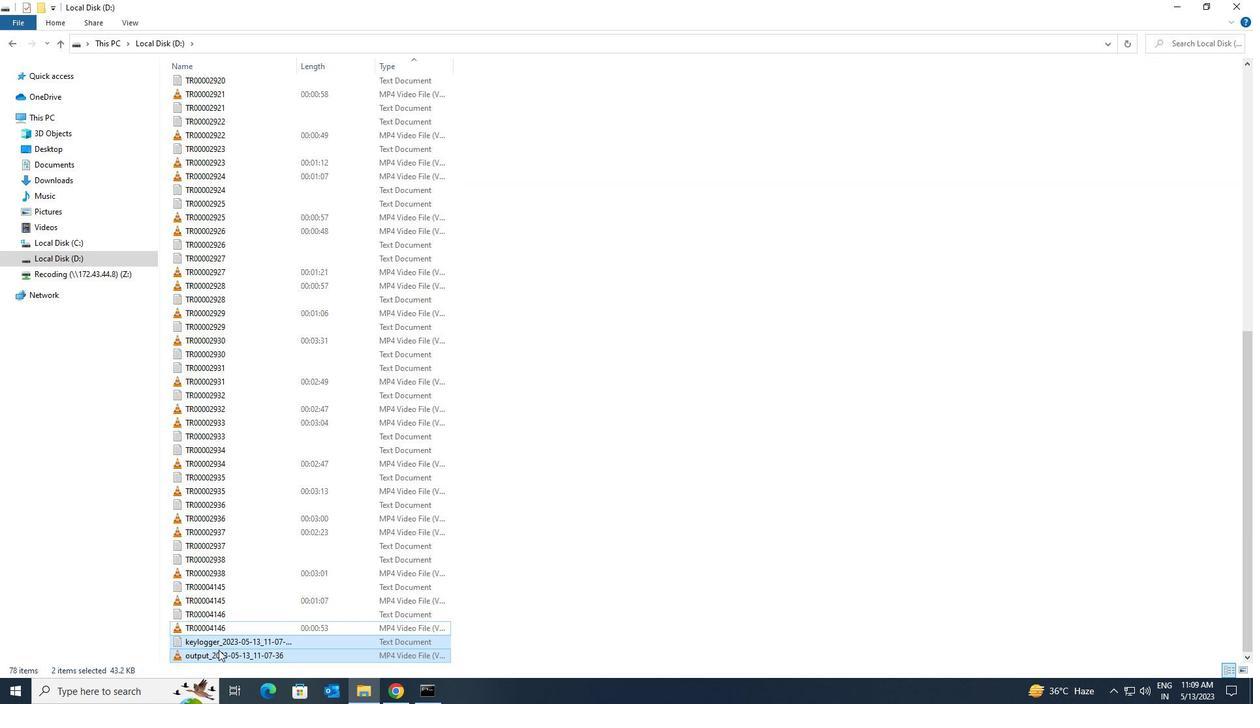
Action: Mouse moved to (249, 623)
Screenshot: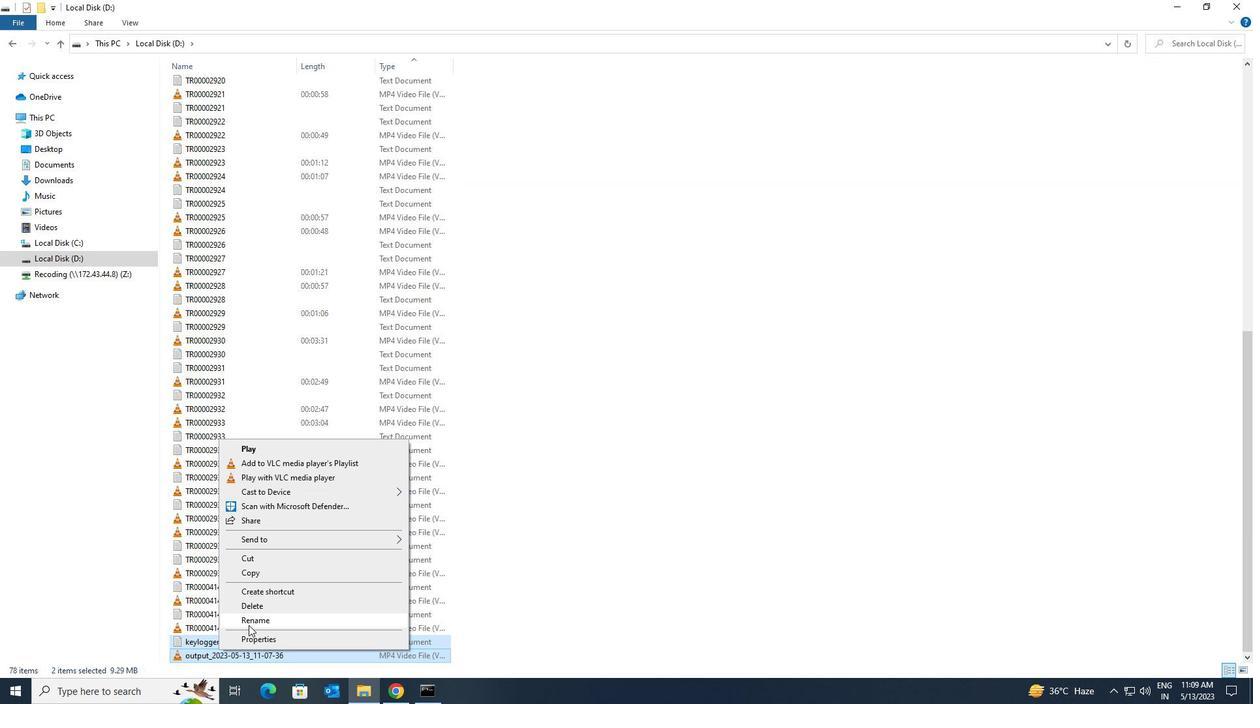 
Action: Mouse pressed left at (249, 623)
Screenshot: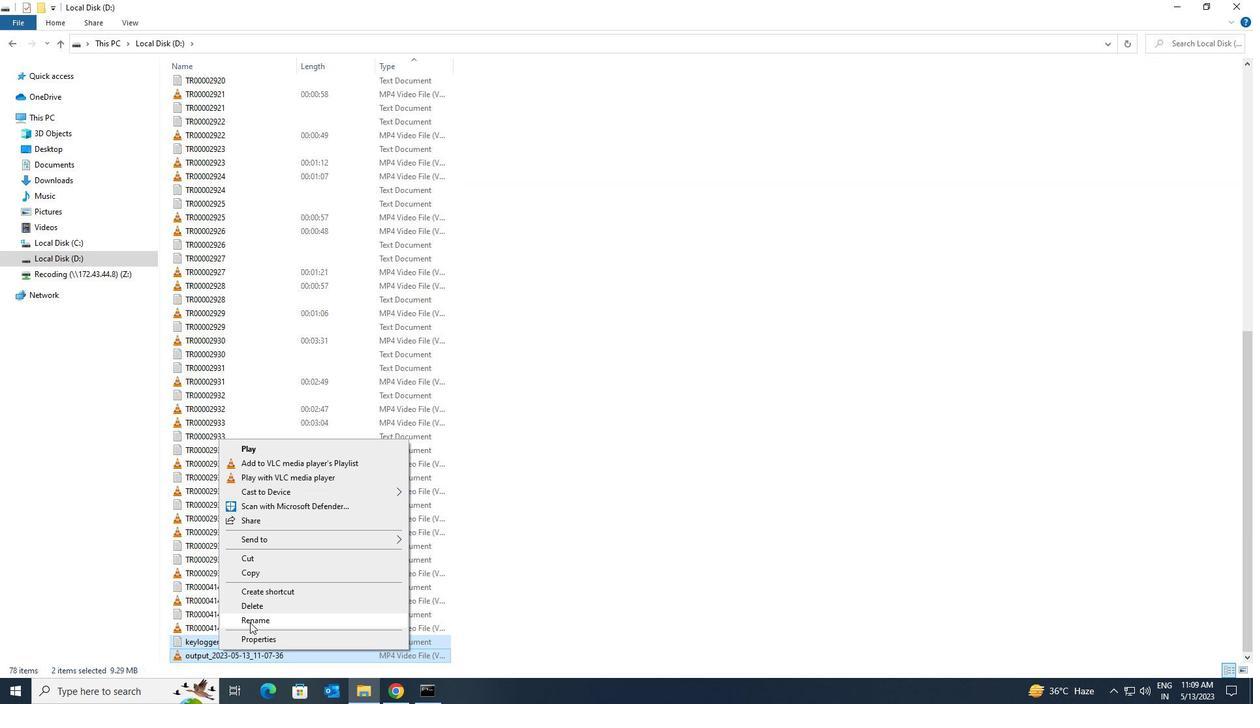 
Action: Key pressed <Key.shift><Key.shift><Key.shift><Key.shift><Key.shift>TR00004147<Key.enter>
Screenshot: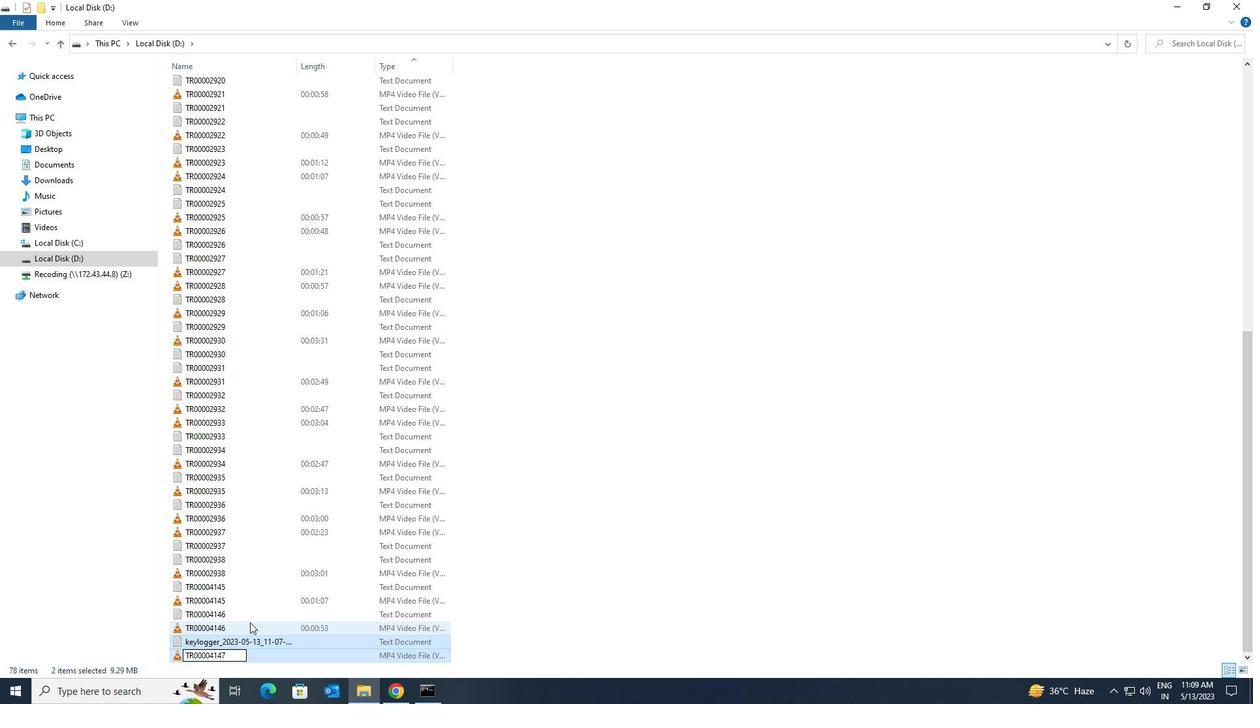 
